 Task: Find connections with filter location Reims with filter topic #AIwith filter profile language Potuguese with filter current company Industrial Light & Magic with filter school North Eastern Regional Institute of Science and Technology (NERIST) with filter industry Sheet Music Publishing with filter service category Management with filter keywords title Human Resources
Action: Mouse moved to (299, 203)
Screenshot: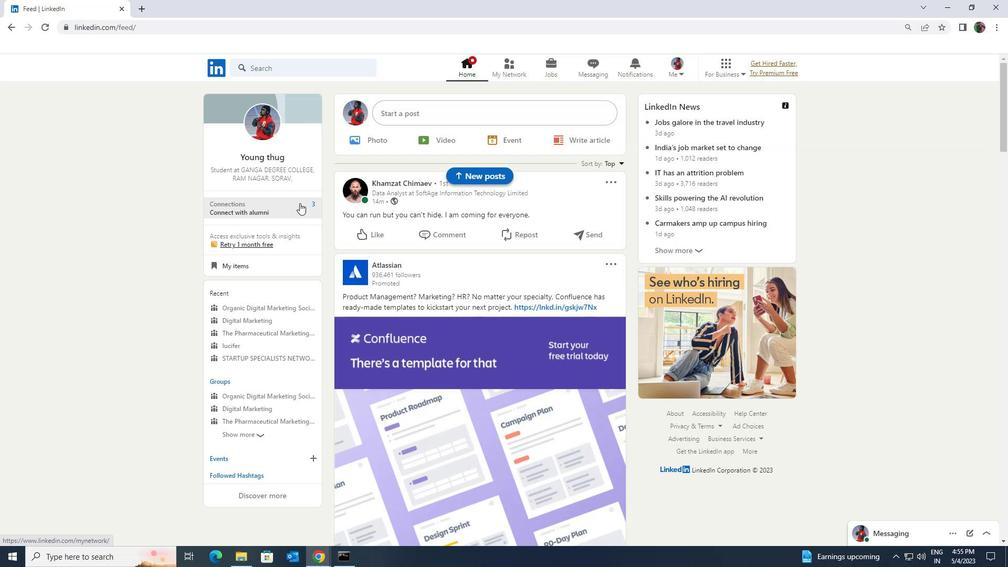 
Action: Mouse pressed left at (299, 203)
Screenshot: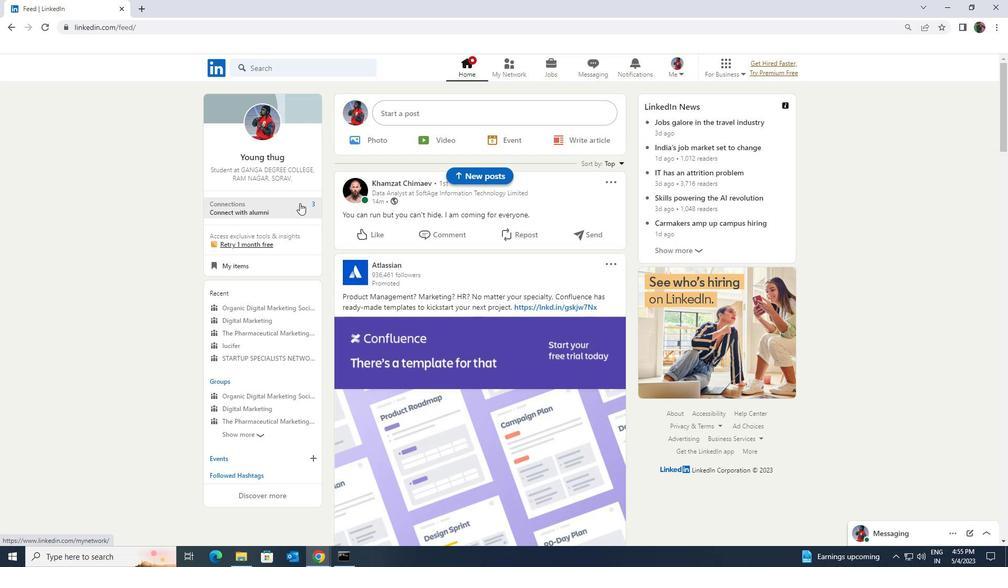 
Action: Mouse moved to (284, 127)
Screenshot: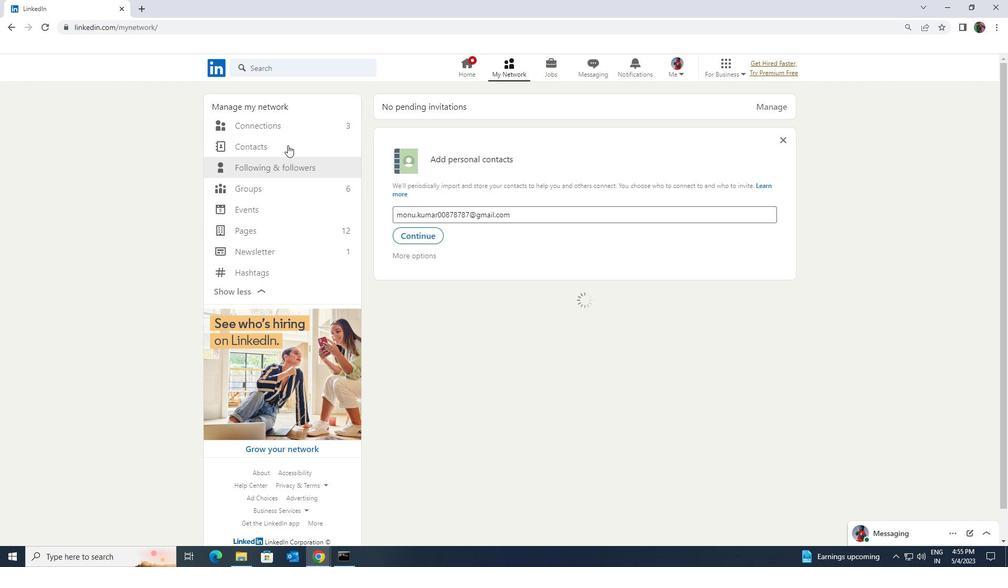
Action: Mouse pressed left at (284, 127)
Screenshot: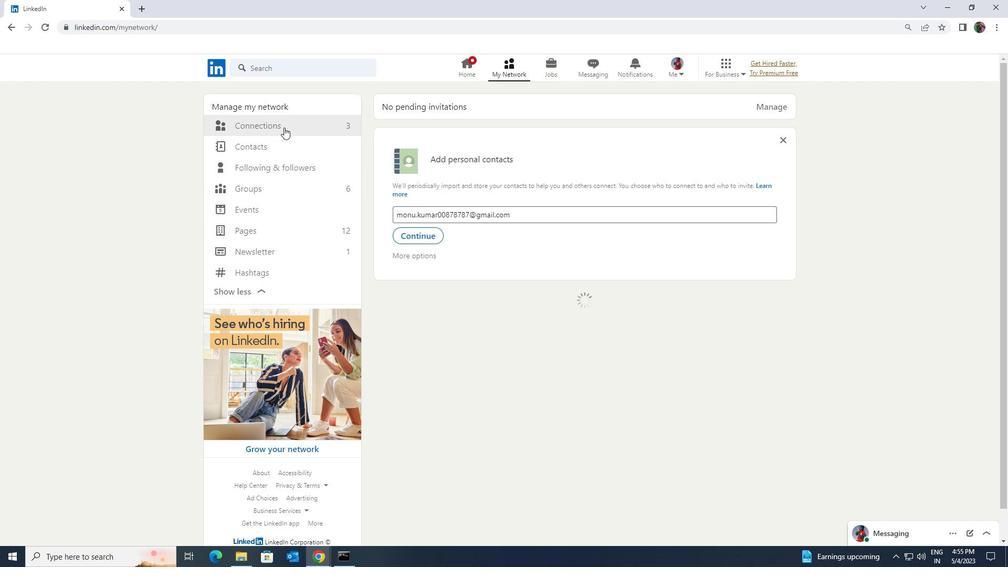 
Action: Mouse moved to (565, 129)
Screenshot: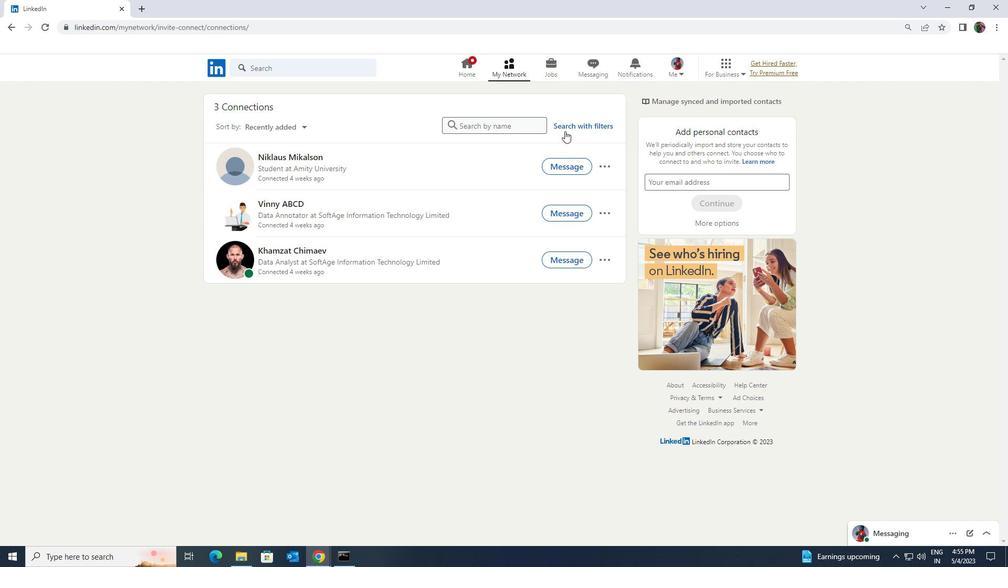 
Action: Mouse pressed left at (565, 129)
Screenshot: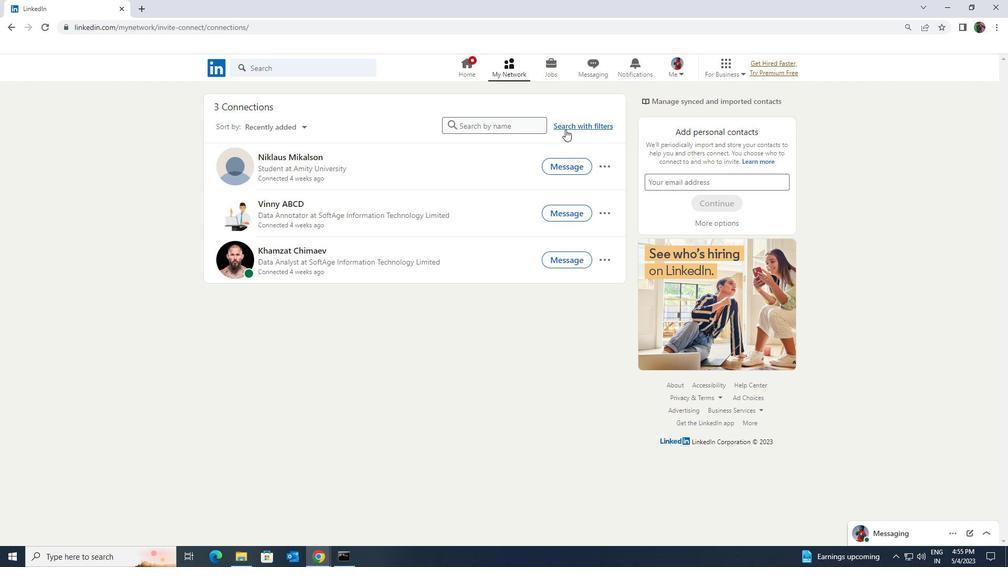 
Action: Mouse moved to (535, 99)
Screenshot: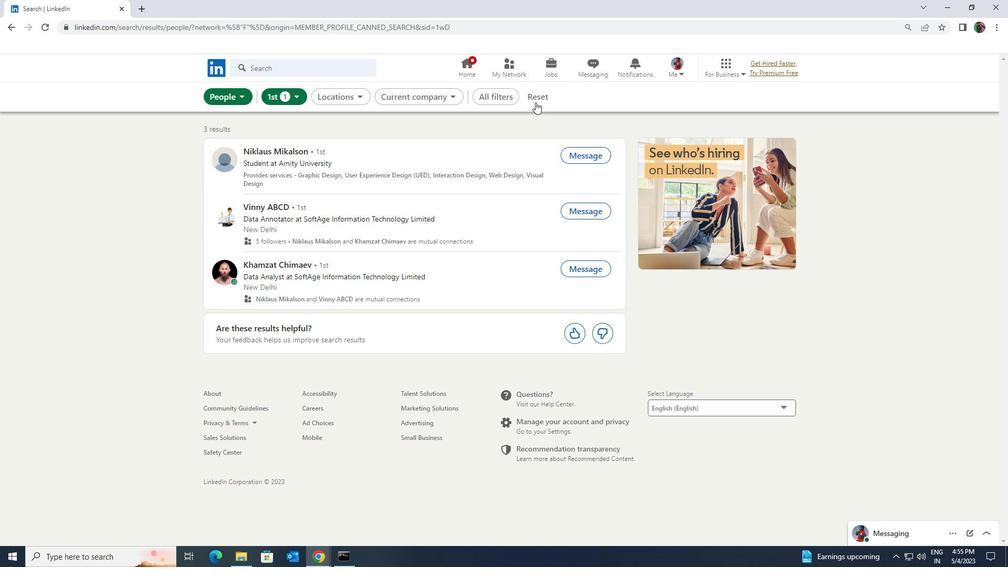 
Action: Mouse pressed left at (535, 99)
Screenshot: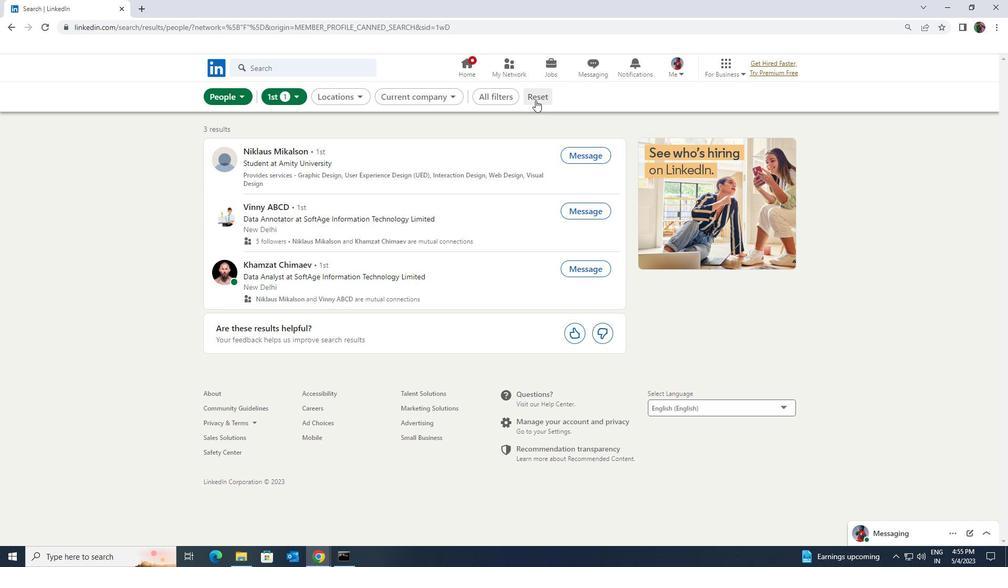 
Action: Mouse moved to (530, 96)
Screenshot: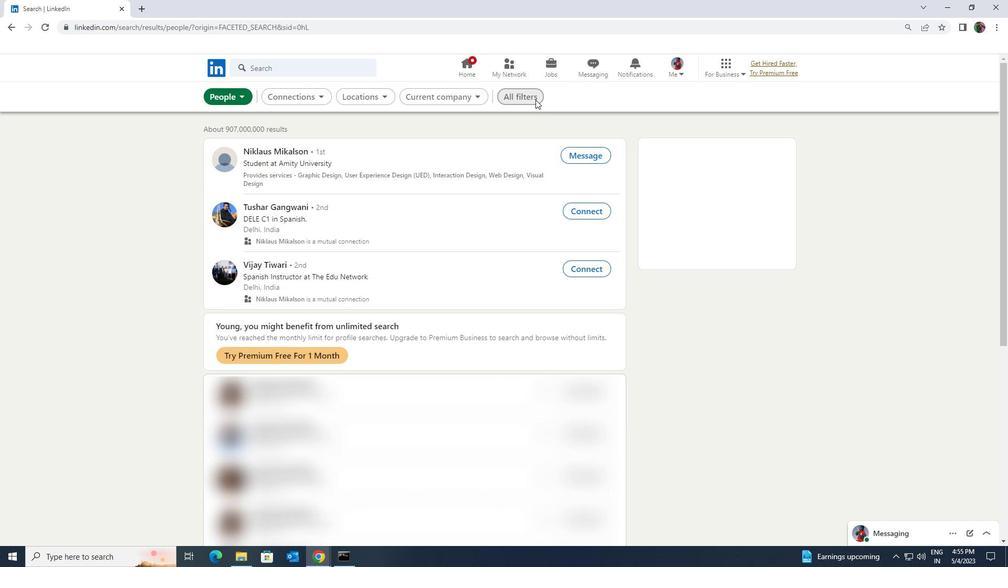 
Action: Mouse pressed left at (530, 96)
Screenshot: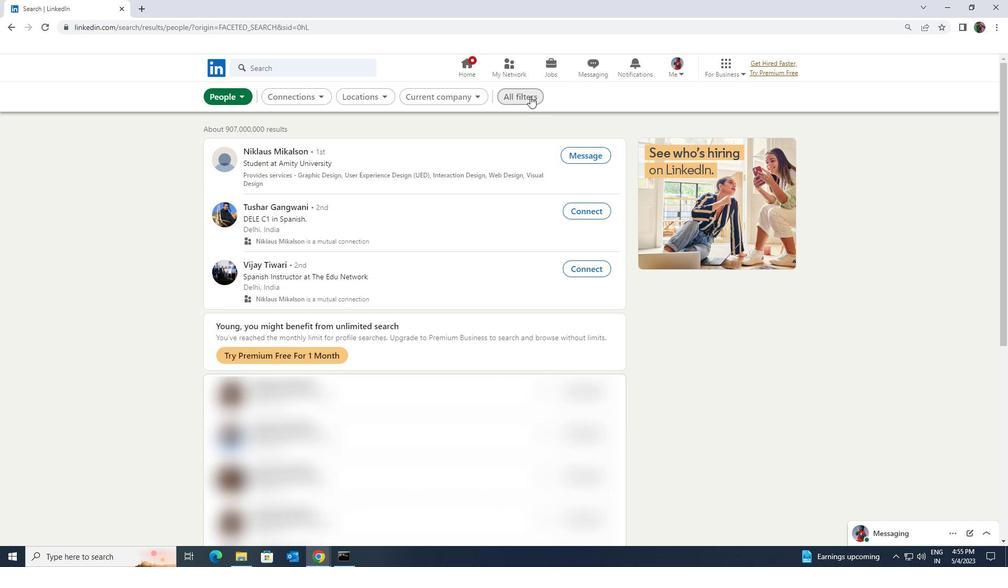 
Action: Mouse moved to (876, 418)
Screenshot: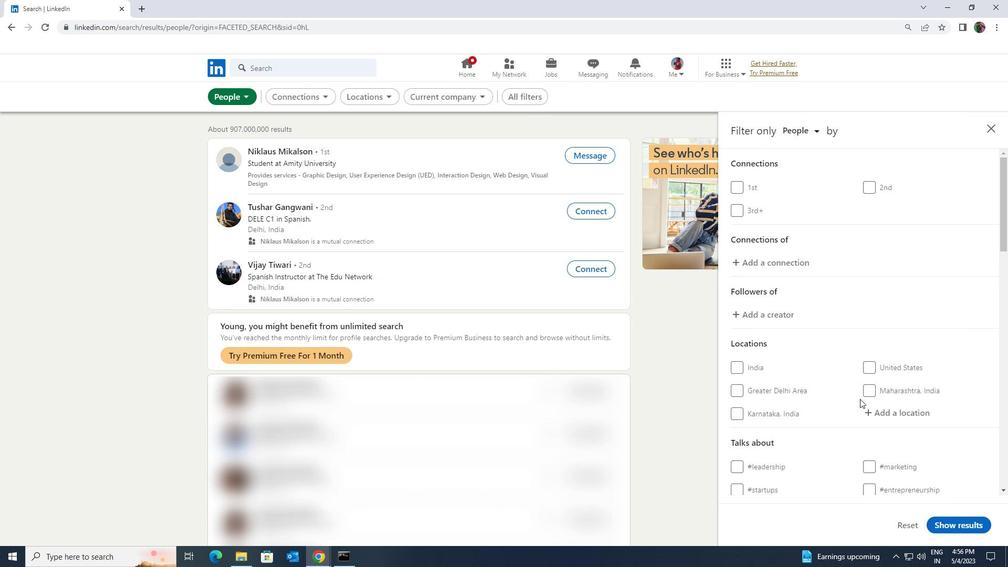 
Action: Mouse pressed left at (876, 418)
Screenshot: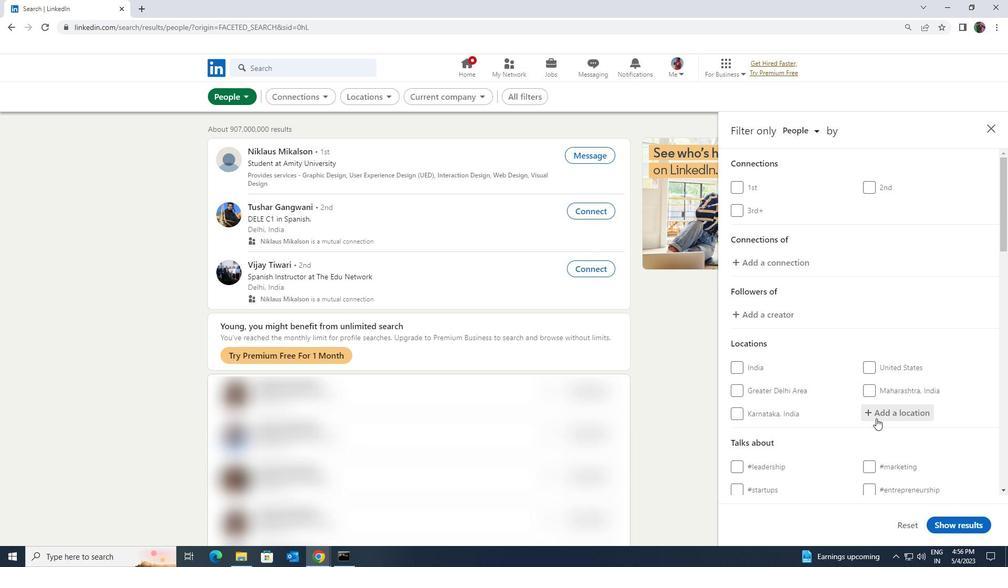 
Action: Key pressed <Key.shift>REIMS
Screenshot: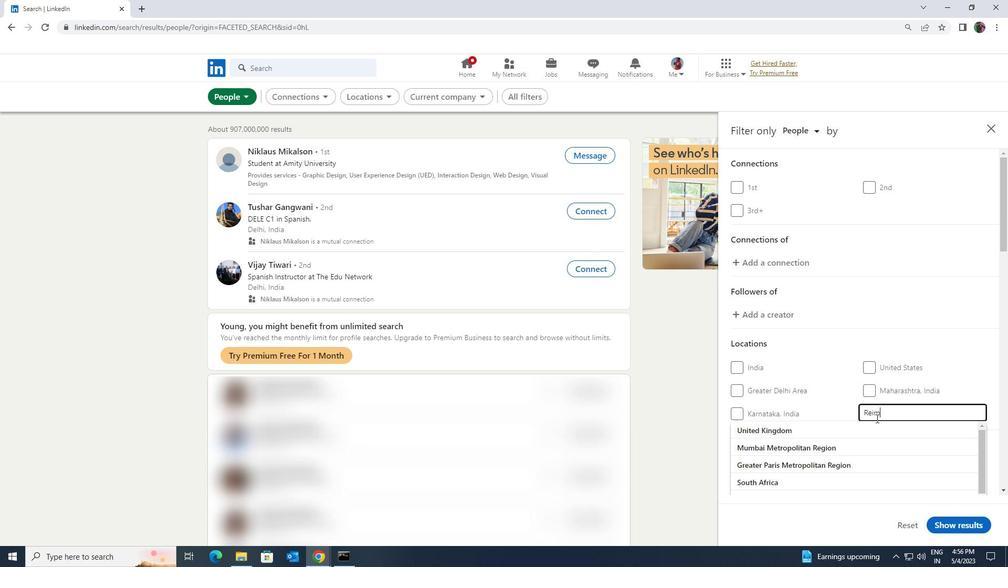 
Action: Mouse moved to (878, 425)
Screenshot: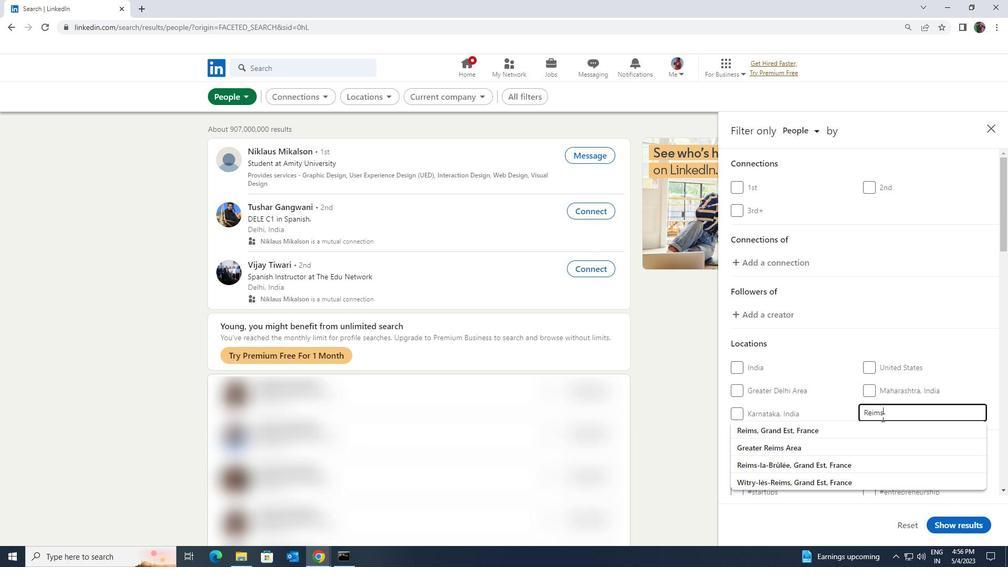 
Action: Mouse pressed left at (878, 425)
Screenshot: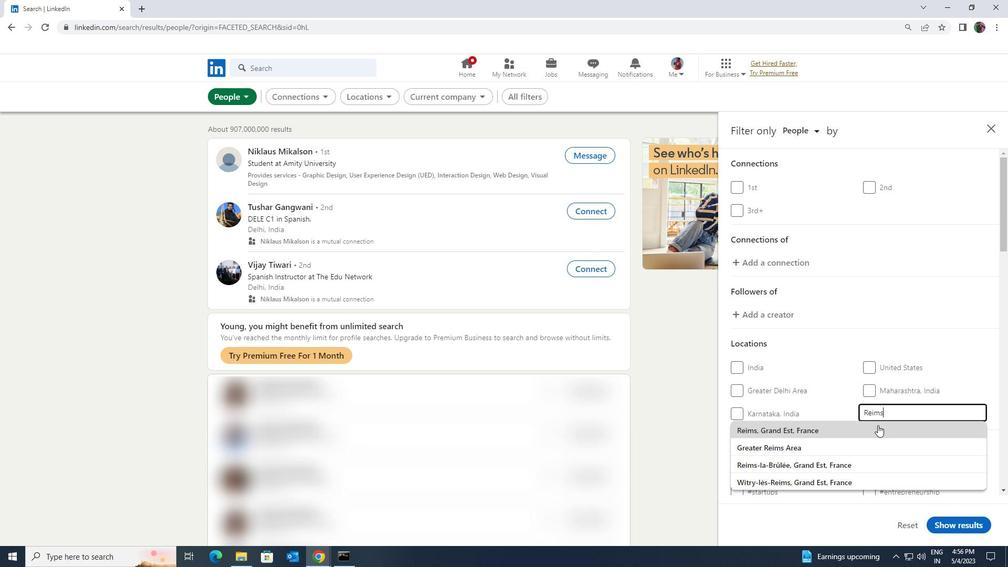 
Action: Mouse scrolled (878, 424) with delta (0, 0)
Screenshot: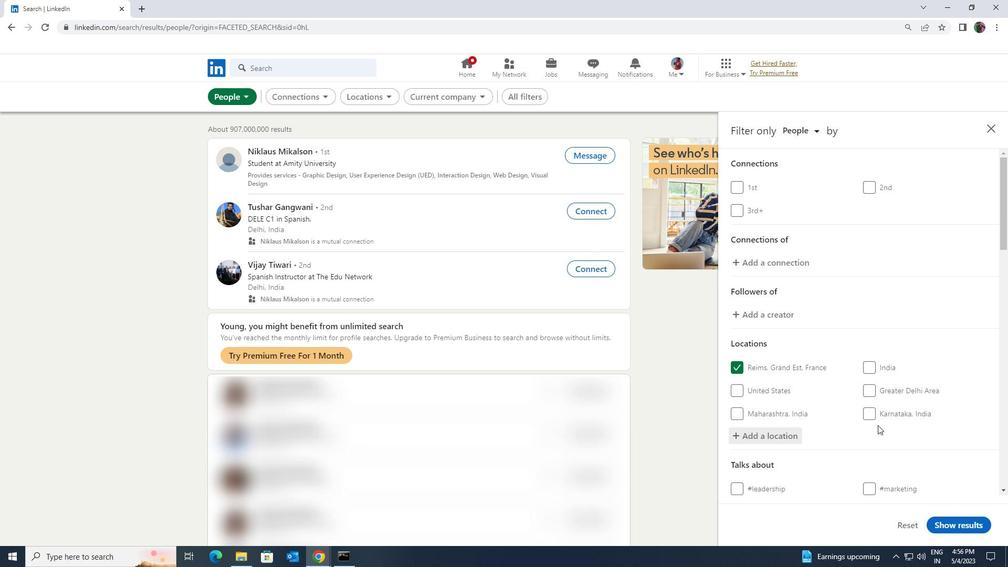 
Action: Mouse scrolled (878, 424) with delta (0, 0)
Screenshot: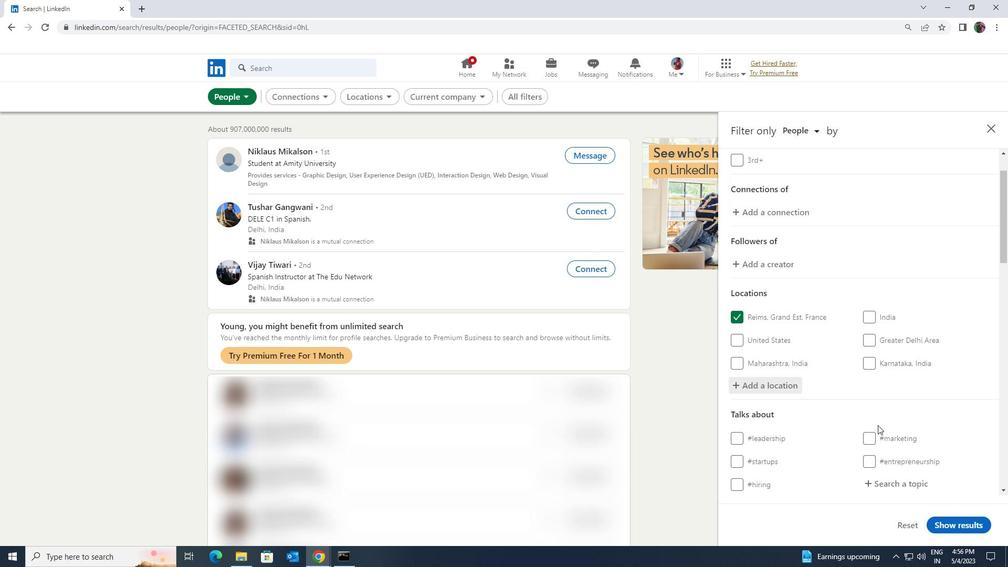 
Action: Mouse moved to (878, 430)
Screenshot: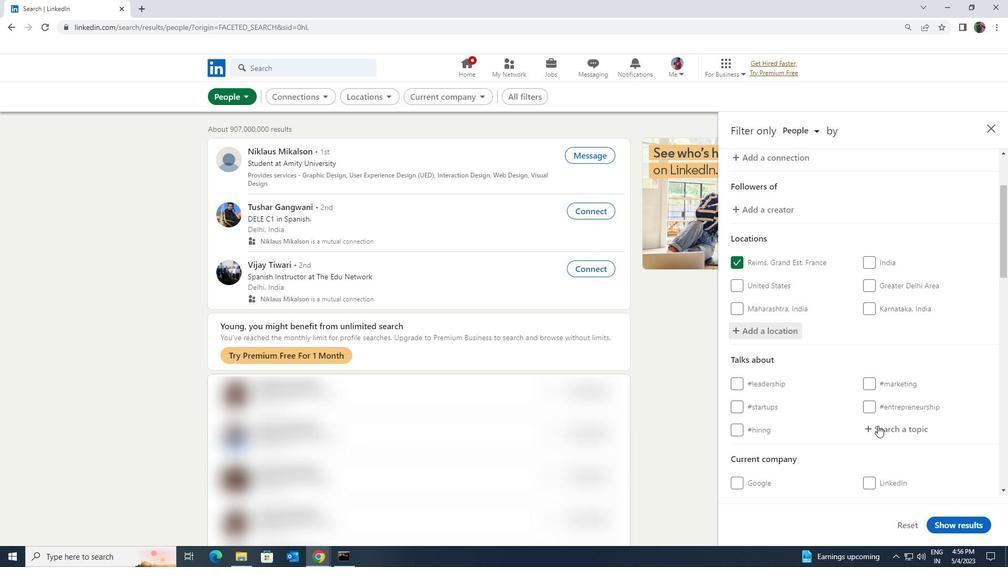 
Action: Mouse pressed left at (878, 430)
Screenshot: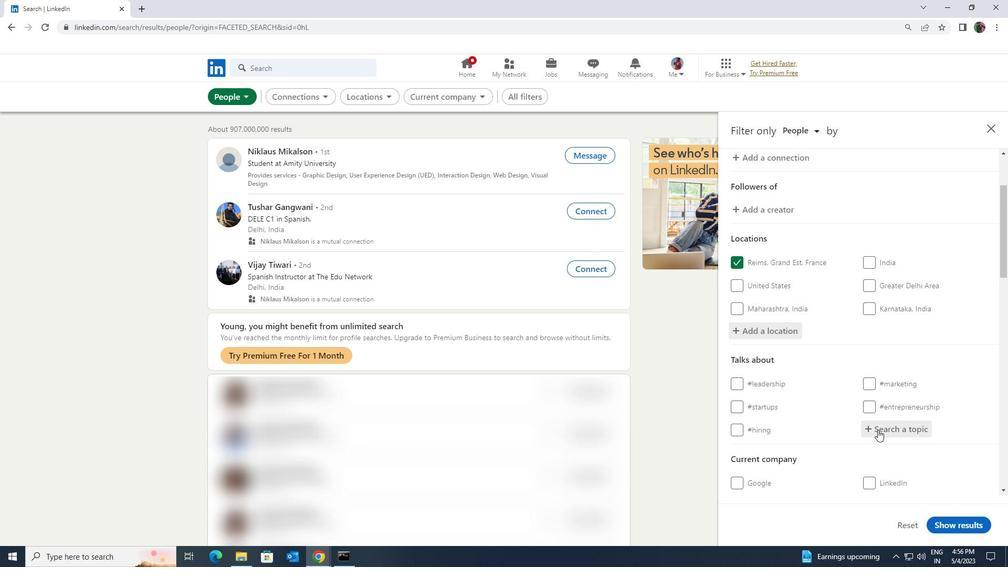 
Action: Key pressed <Key.shift><Key.shift><Key.shift><Key.shift><Key.shift><Key.shift>AI
Screenshot: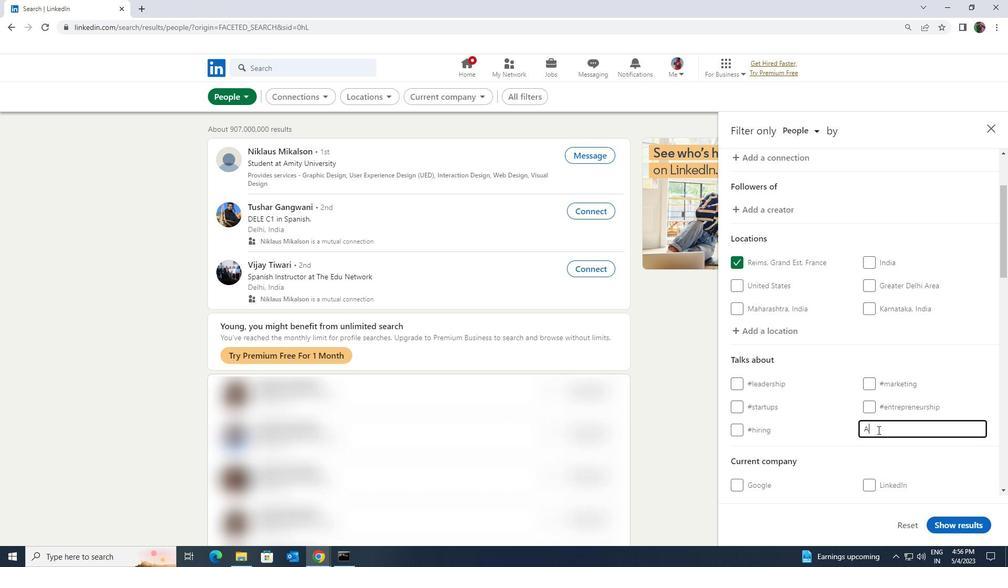 
Action: Mouse moved to (850, 438)
Screenshot: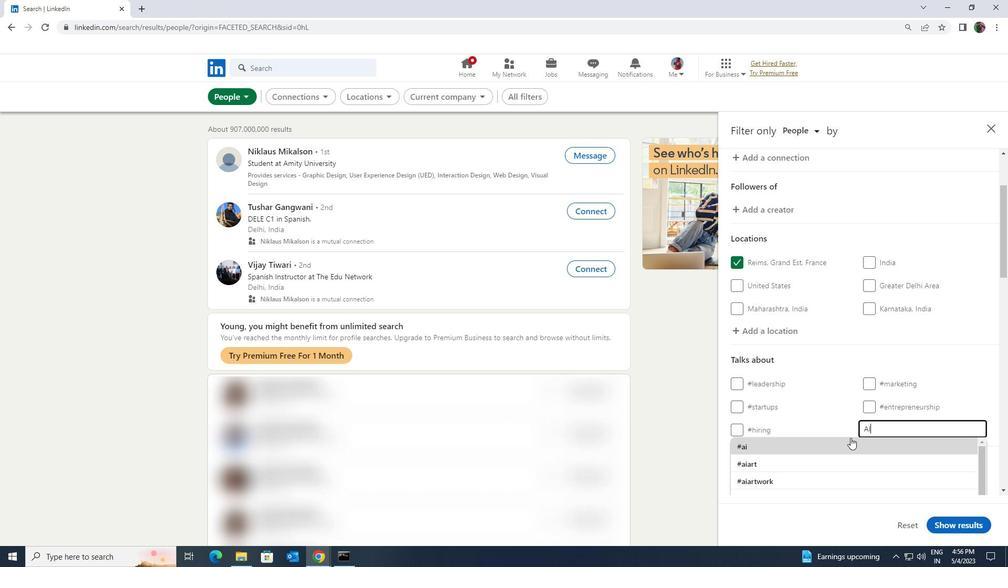 
Action: Mouse pressed left at (850, 438)
Screenshot: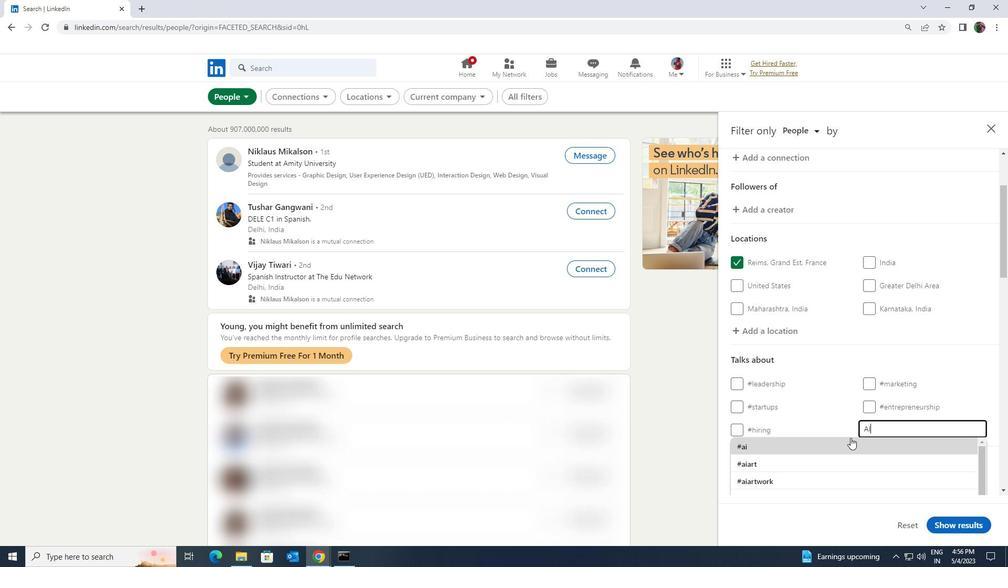 
Action: Mouse moved to (850, 437)
Screenshot: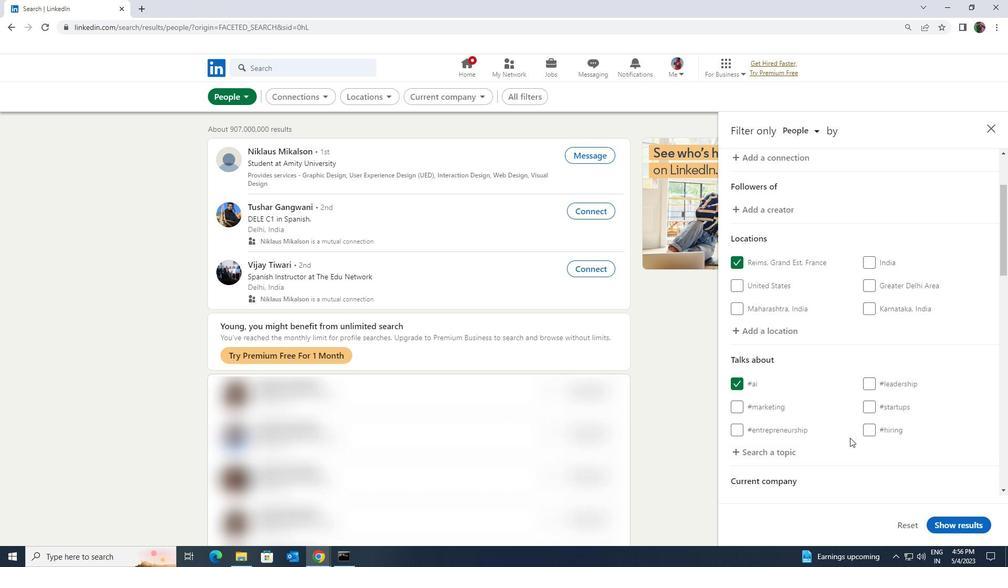
Action: Mouse scrolled (850, 436) with delta (0, 0)
Screenshot: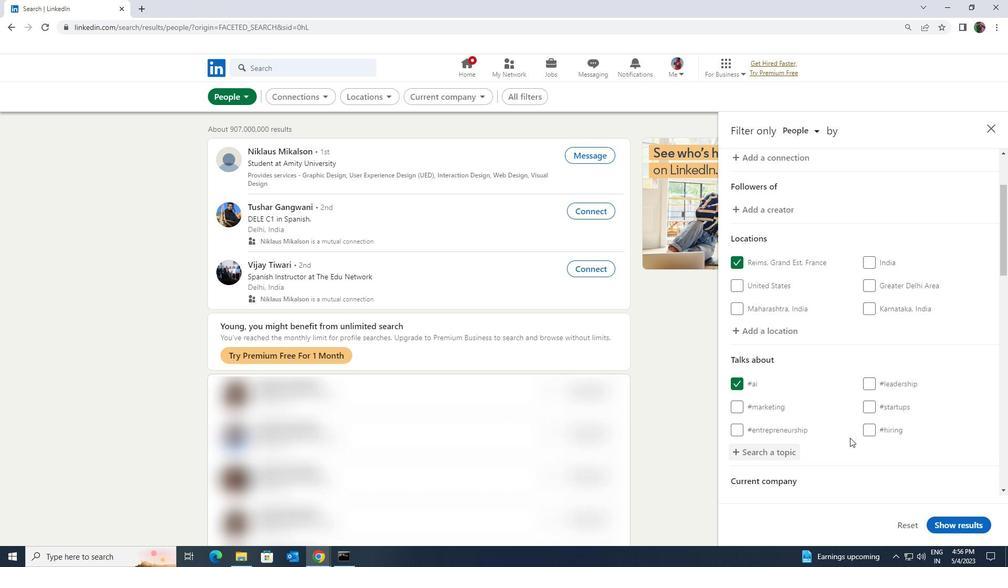 
Action: Mouse scrolled (850, 436) with delta (0, 0)
Screenshot: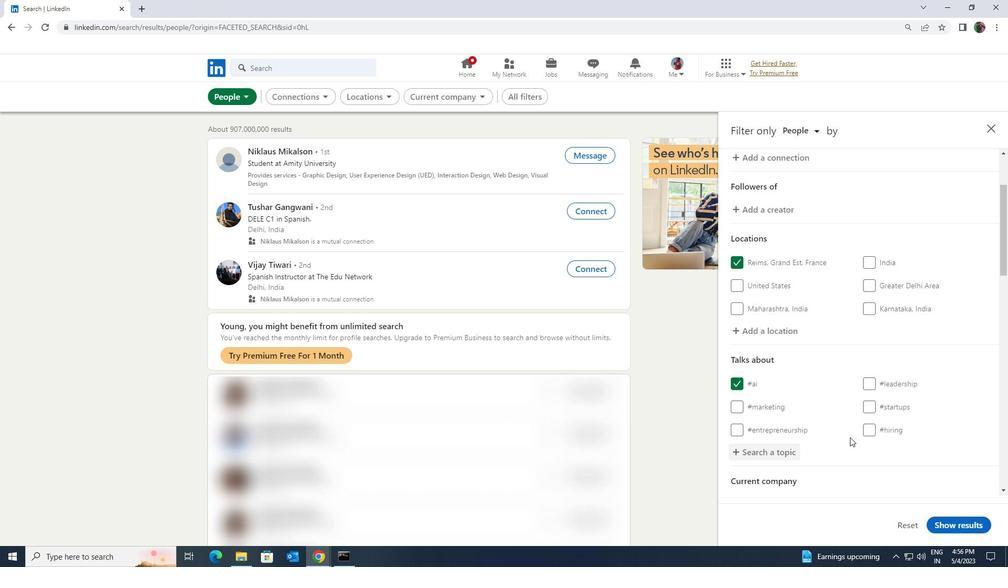 
Action: Mouse scrolled (850, 436) with delta (0, 0)
Screenshot: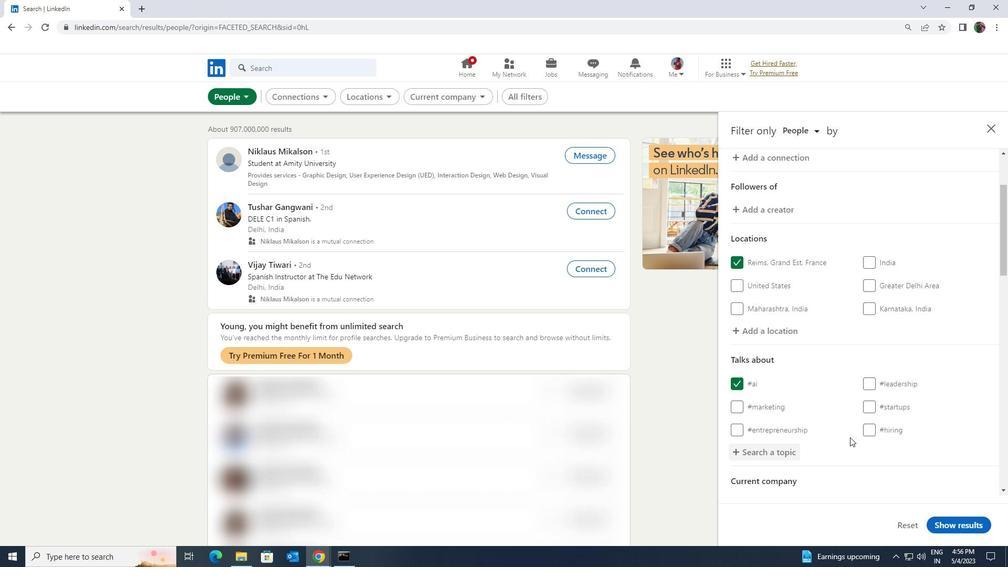 
Action: Mouse scrolled (850, 436) with delta (0, 0)
Screenshot: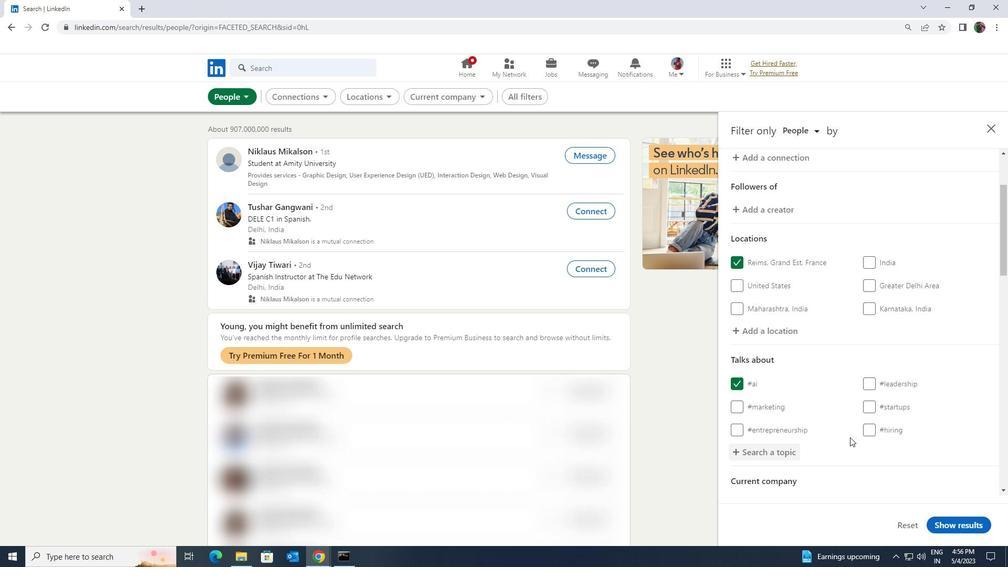 
Action: Mouse scrolled (850, 436) with delta (0, 0)
Screenshot: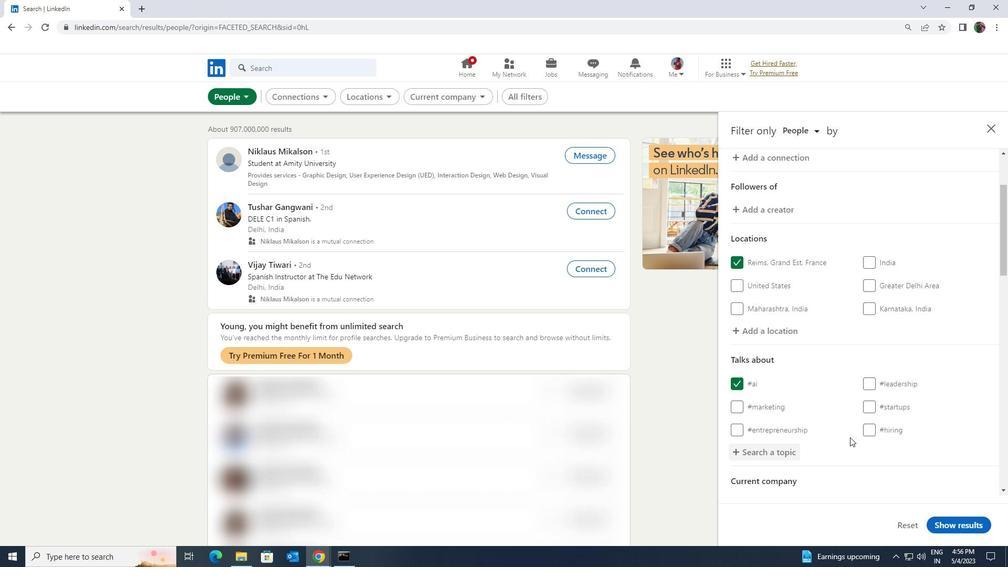 
Action: Mouse scrolled (850, 436) with delta (0, 0)
Screenshot: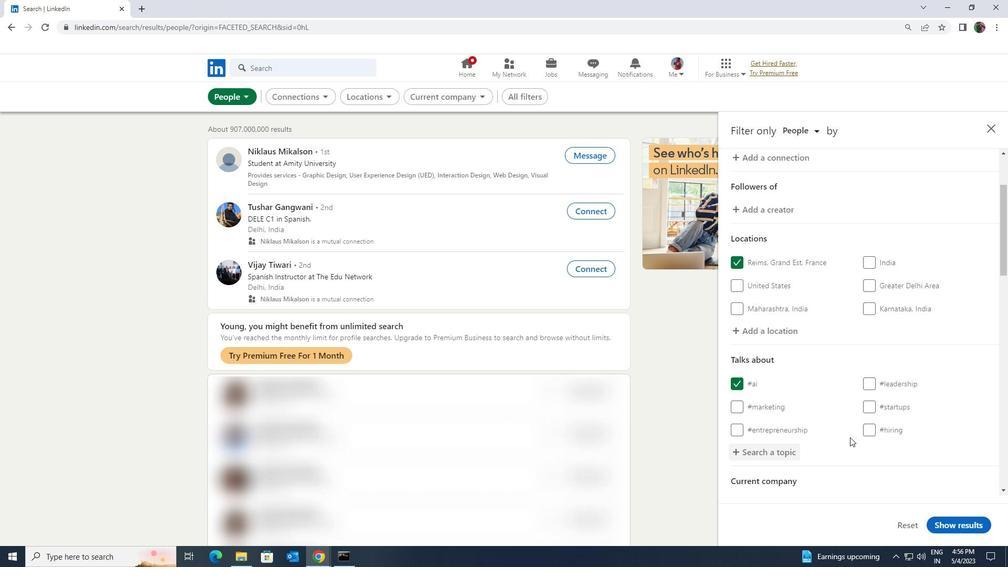 
Action: Mouse moved to (851, 436)
Screenshot: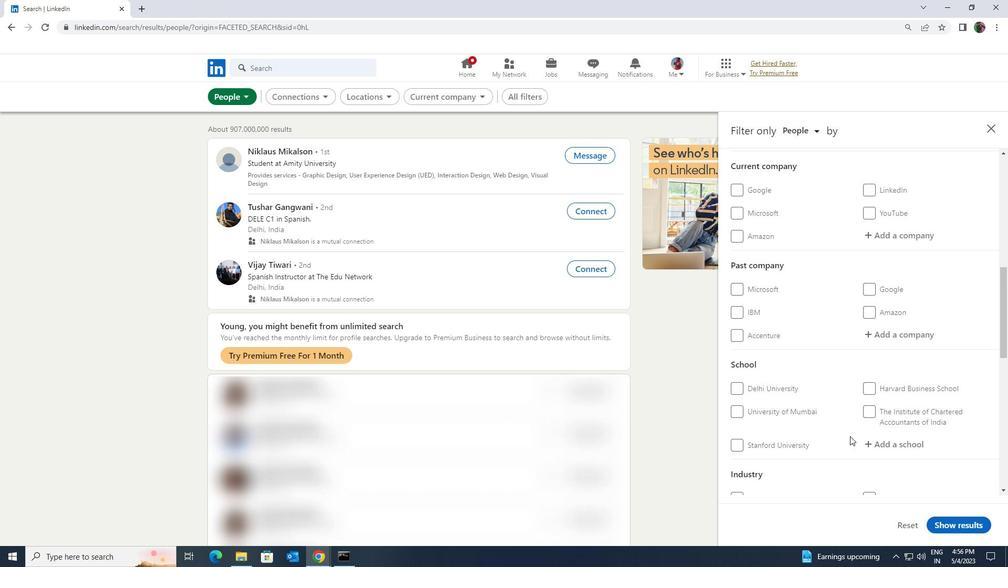 
Action: Mouse scrolled (851, 435) with delta (0, 0)
Screenshot: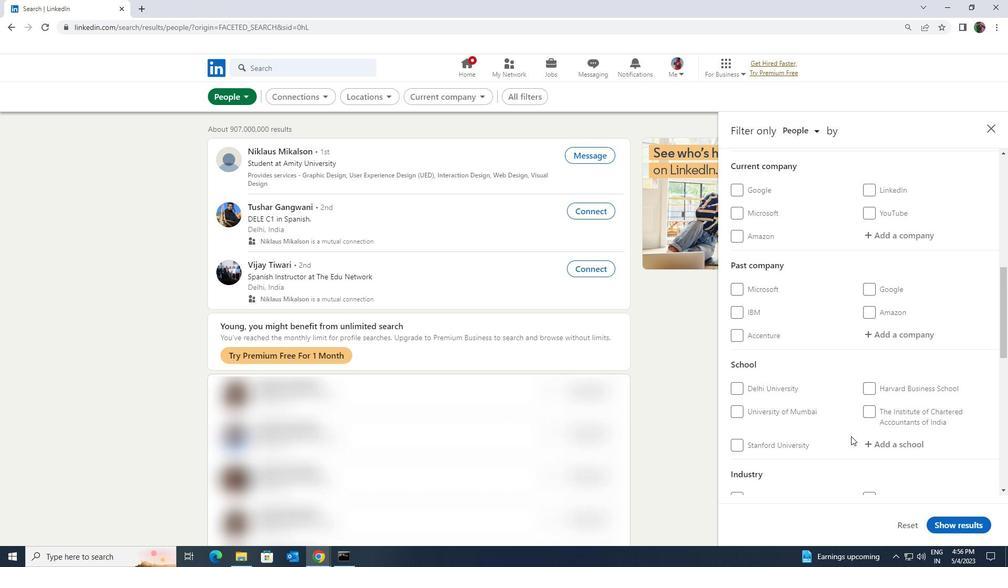 
Action: Mouse moved to (856, 434)
Screenshot: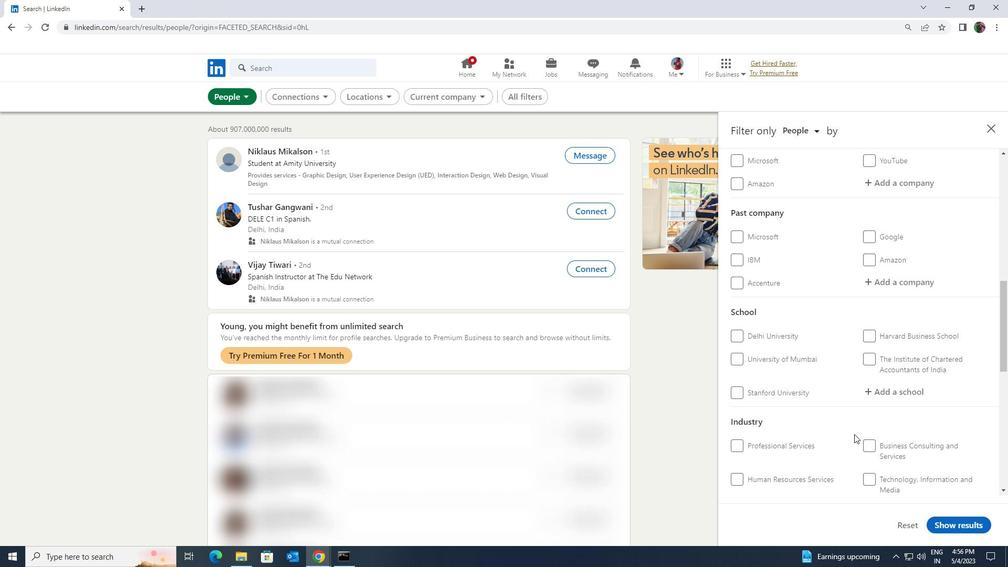 
Action: Mouse scrolled (856, 433) with delta (0, 0)
Screenshot: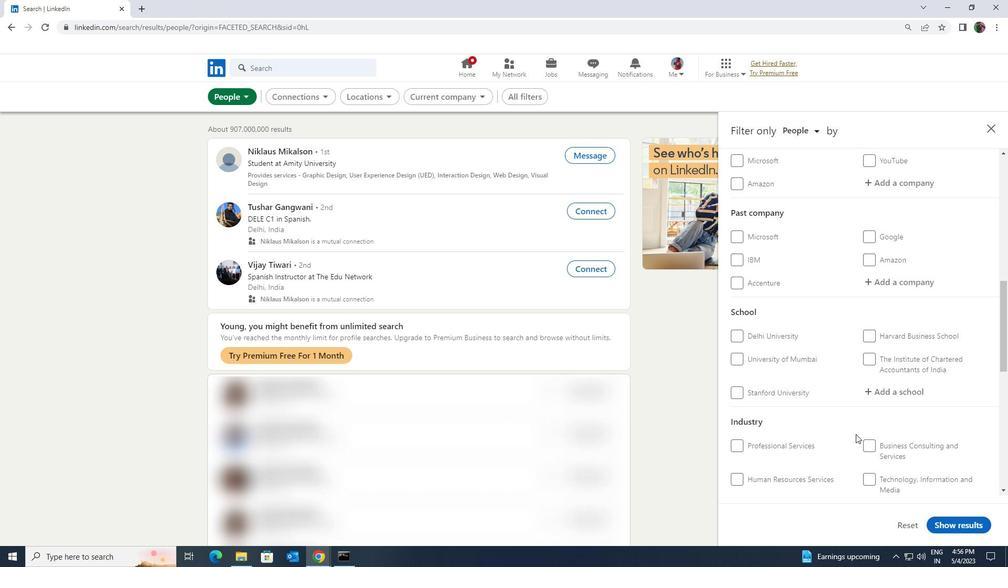 
Action: Mouse moved to (856, 434)
Screenshot: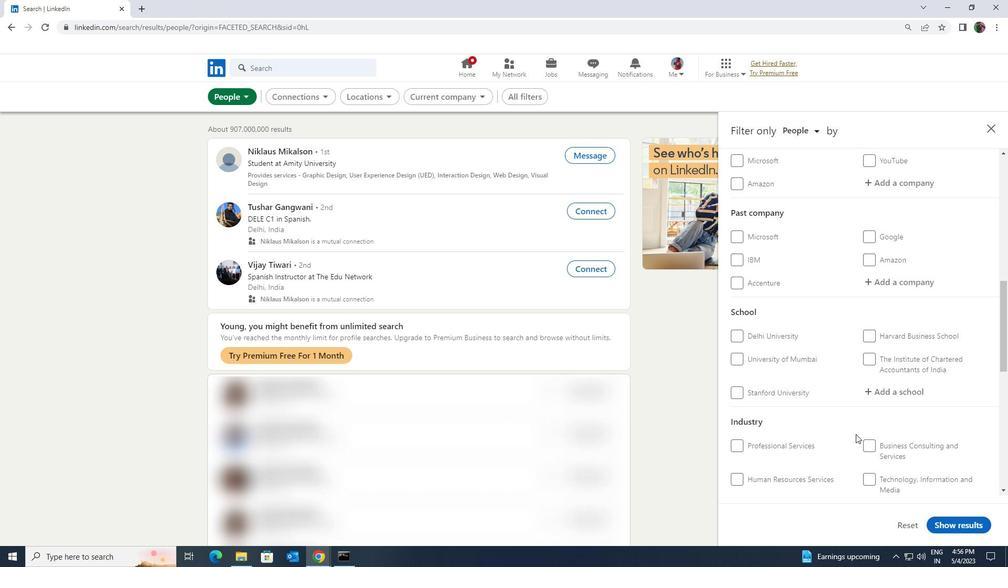 
Action: Mouse scrolled (856, 433) with delta (0, 0)
Screenshot: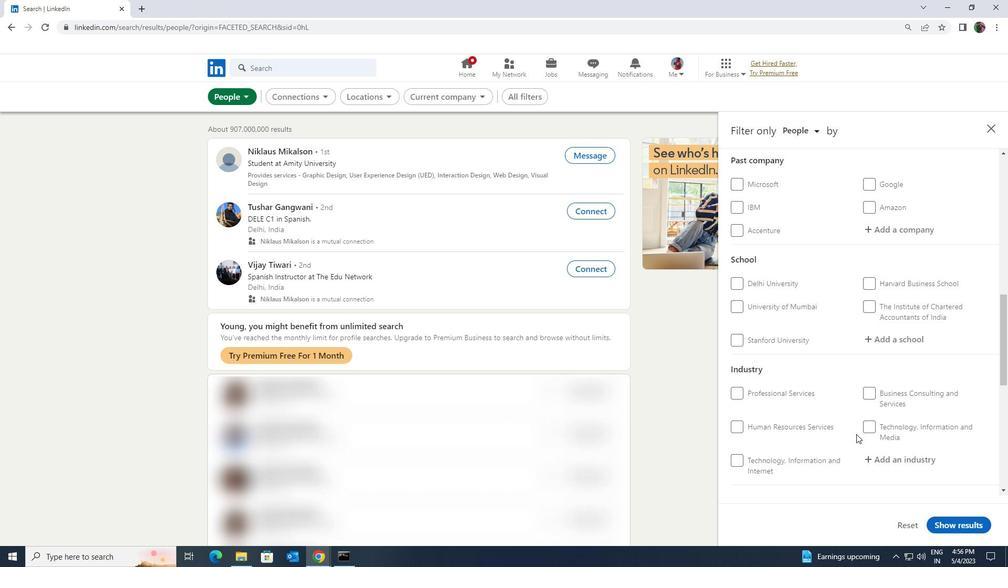 
Action: Mouse scrolled (856, 433) with delta (0, 0)
Screenshot: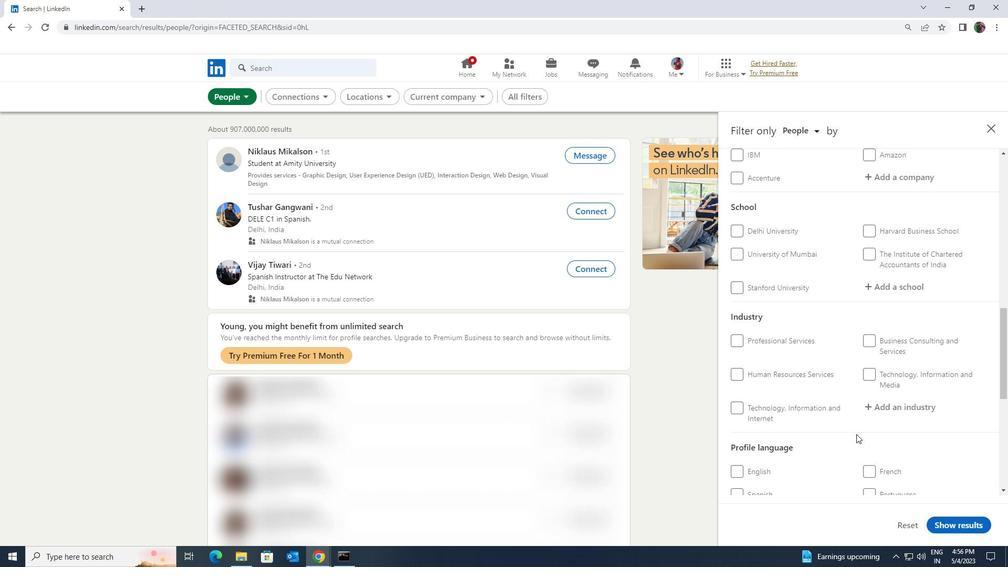 
Action: Mouse moved to (866, 440)
Screenshot: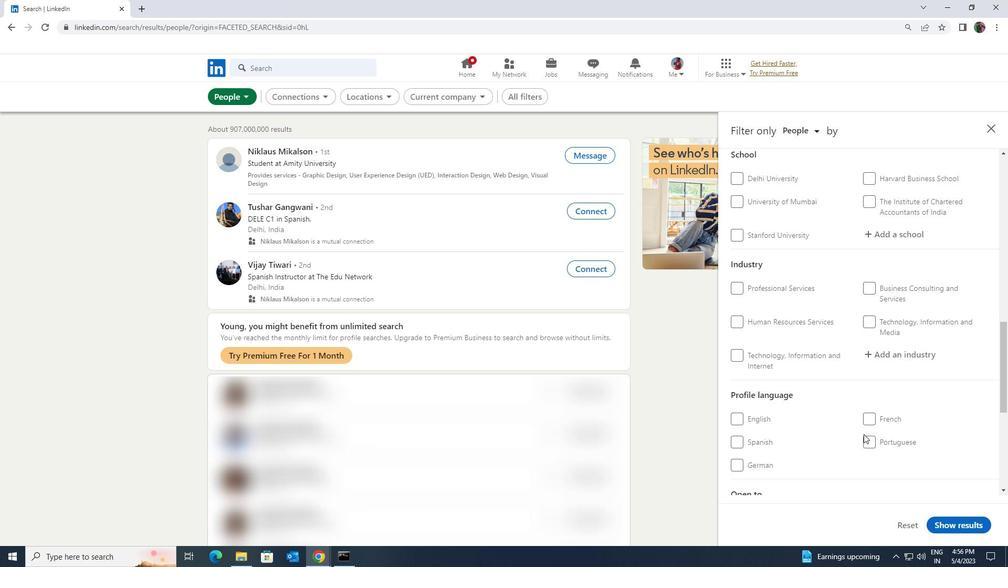 
Action: Mouse pressed left at (866, 440)
Screenshot: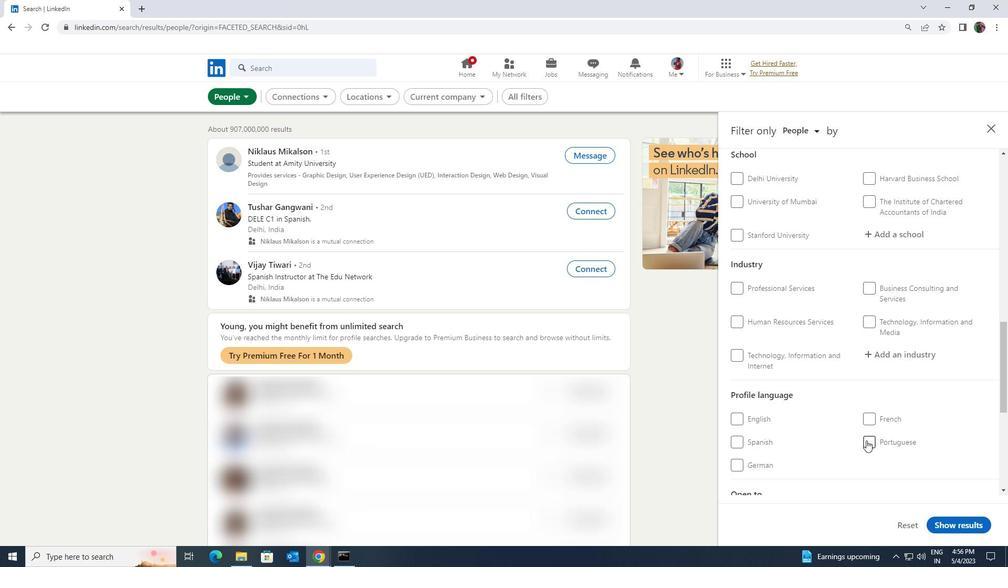 
Action: Mouse scrolled (866, 441) with delta (0, 0)
Screenshot: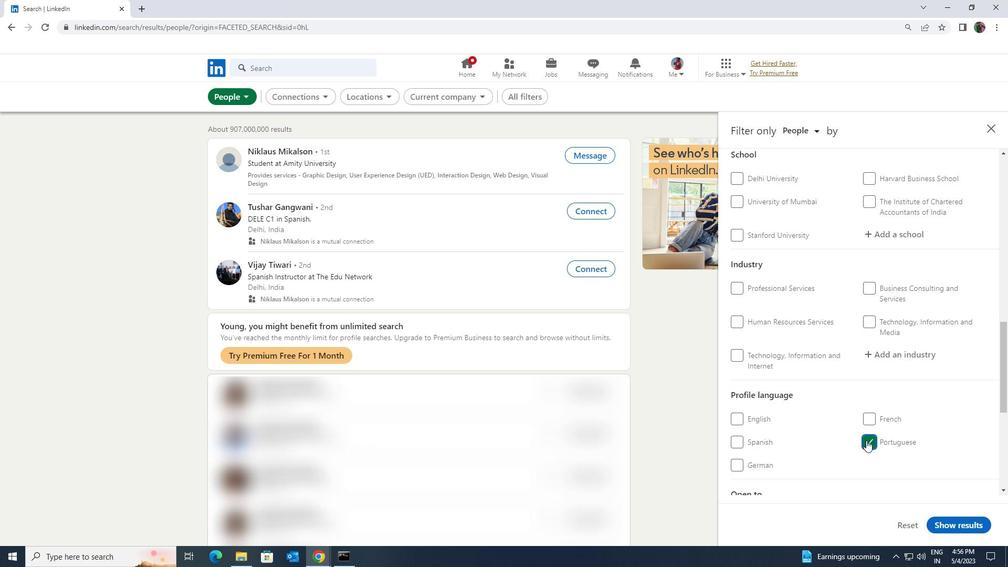 
Action: Mouse scrolled (866, 441) with delta (0, 0)
Screenshot: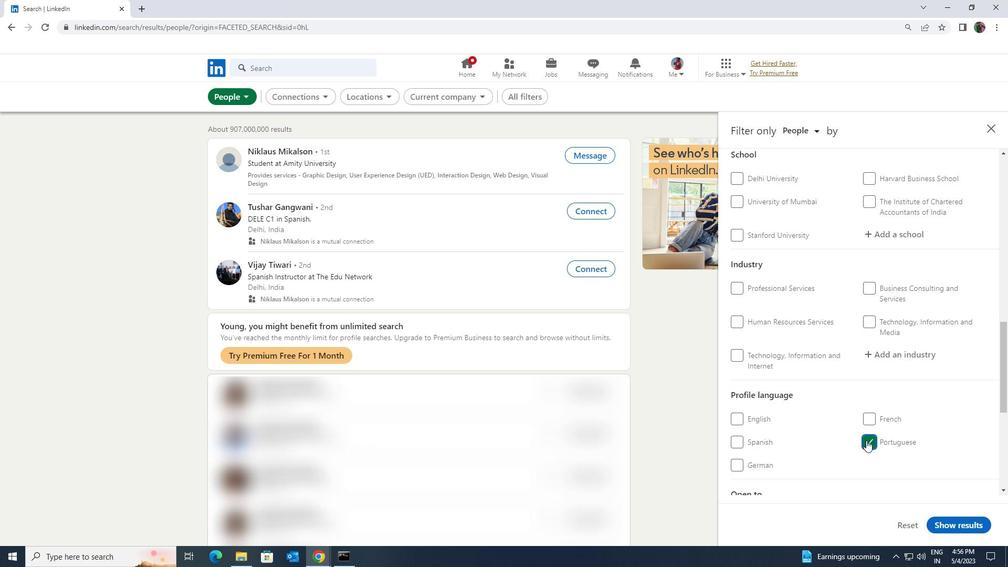 
Action: Mouse scrolled (866, 441) with delta (0, 0)
Screenshot: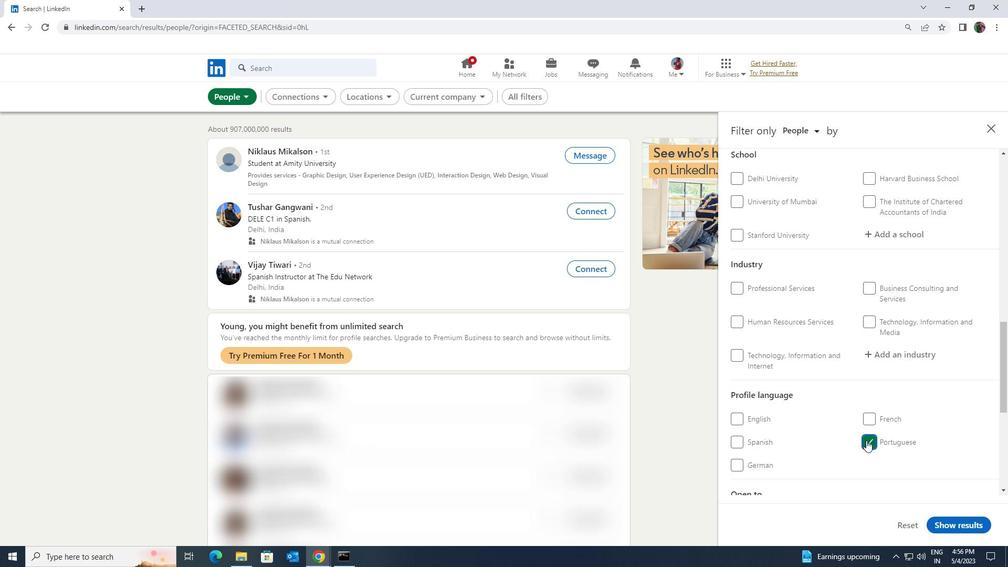 
Action: Mouse moved to (866, 441)
Screenshot: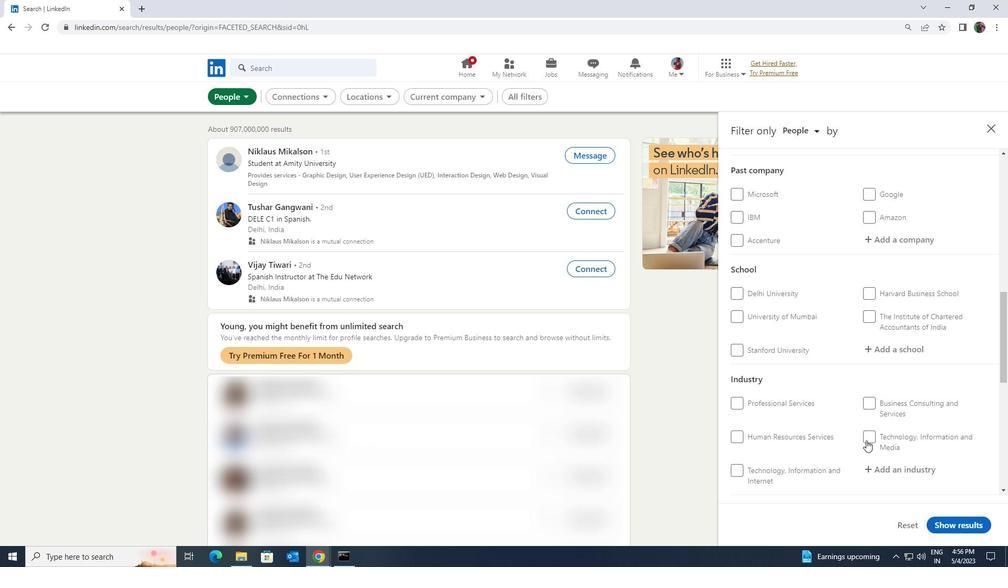 
Action: Mouse scrolled (866, 441) with delta (0, 0)
Screenshot: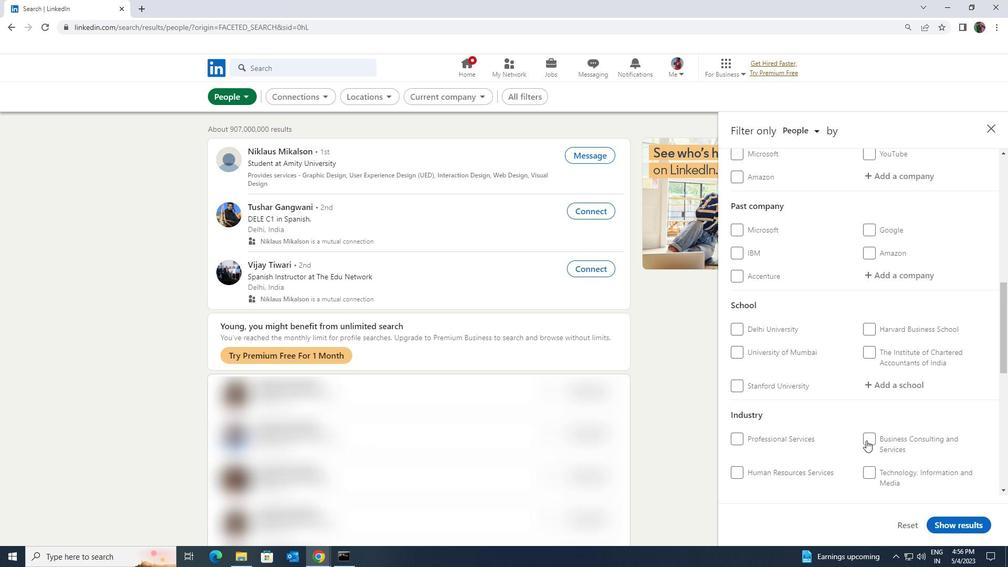 
Action: Mouse scrolled (866, 441) with delta (0, 0)
Screenshot: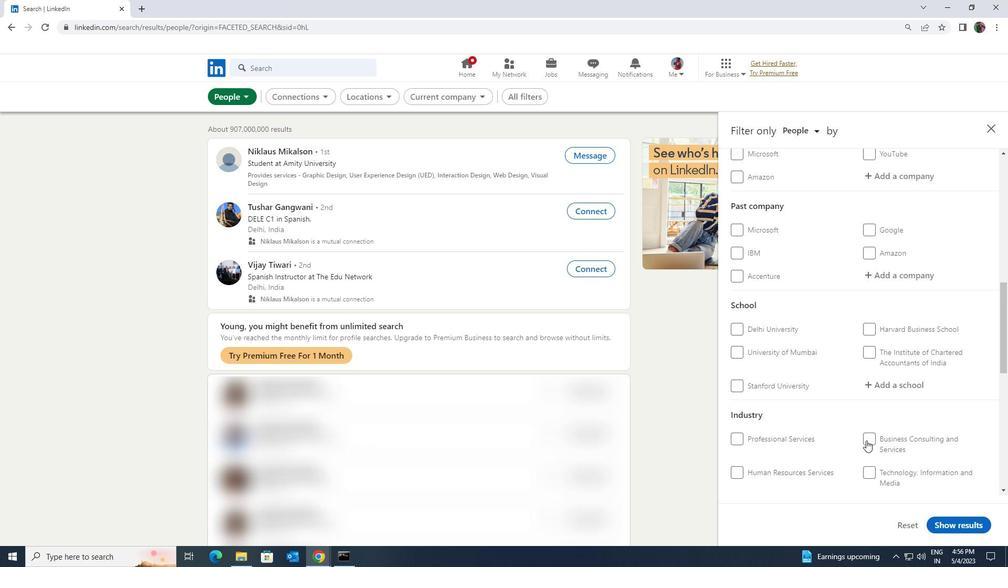 
Action: Mouse scrolled (866, 441) with delta (0, 0)
Screenshot: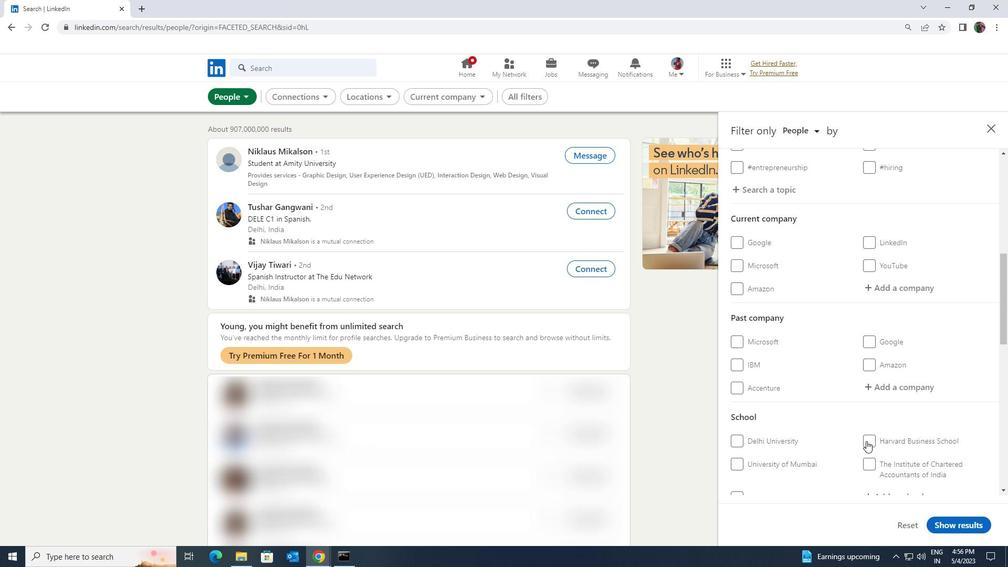 
Action: Mouse scrolled (866, 441) with delta (0, 0)
Screenshot: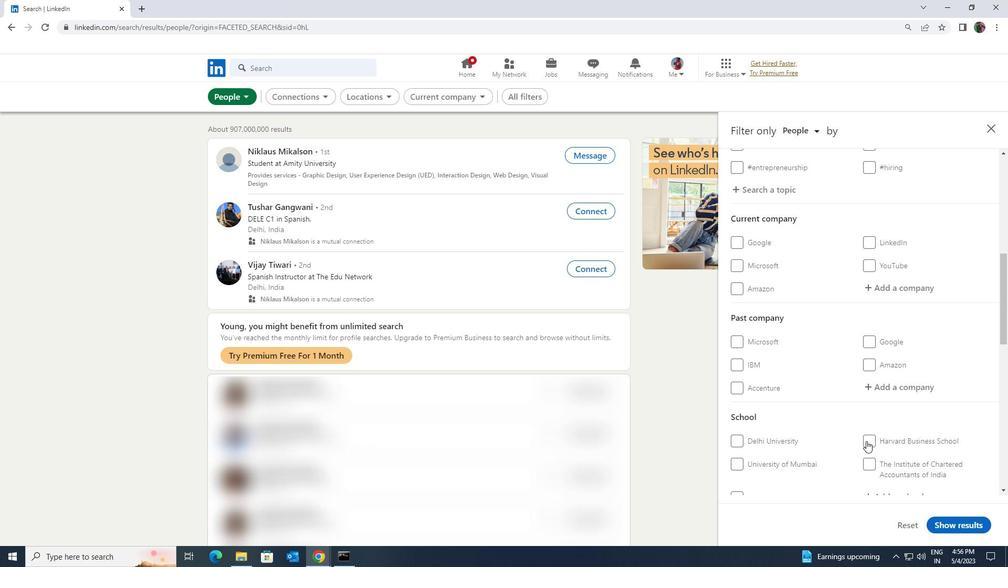 
Action: Mouse moved to (882, 396)
Screenshot: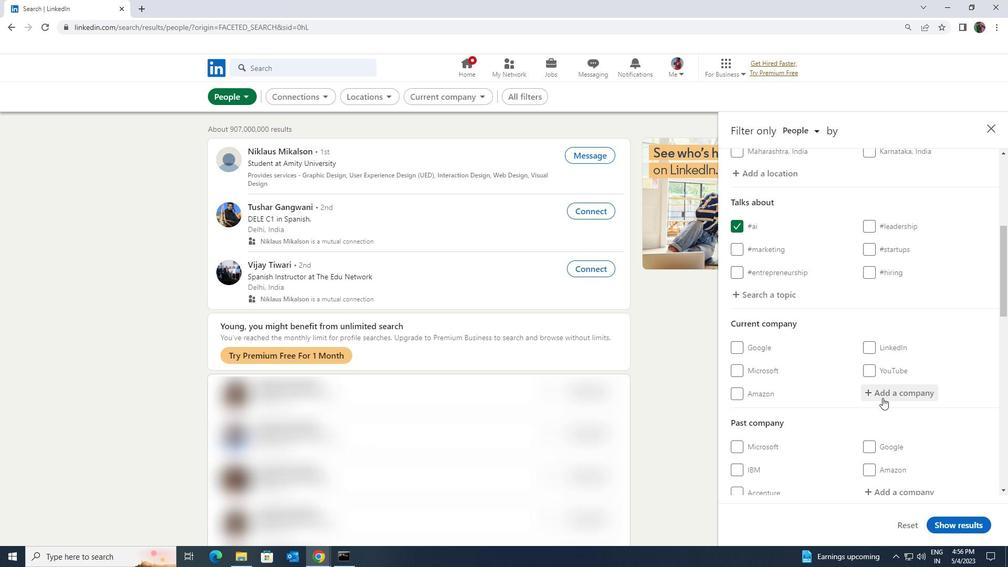 
Action: Mouse pressed left at (882, 396)
Screenshot: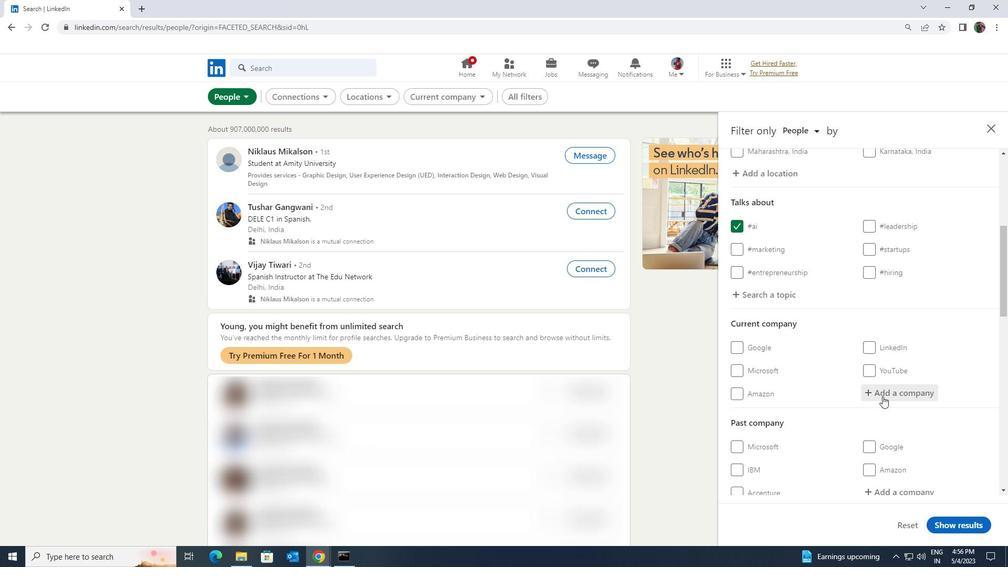 
Action: Key pressed <Key.shift><Key.shift><Key.shift>LIGHT<Key.space><Key.shift>&<Key.space><Key.shift>MAGIC
Screenshot: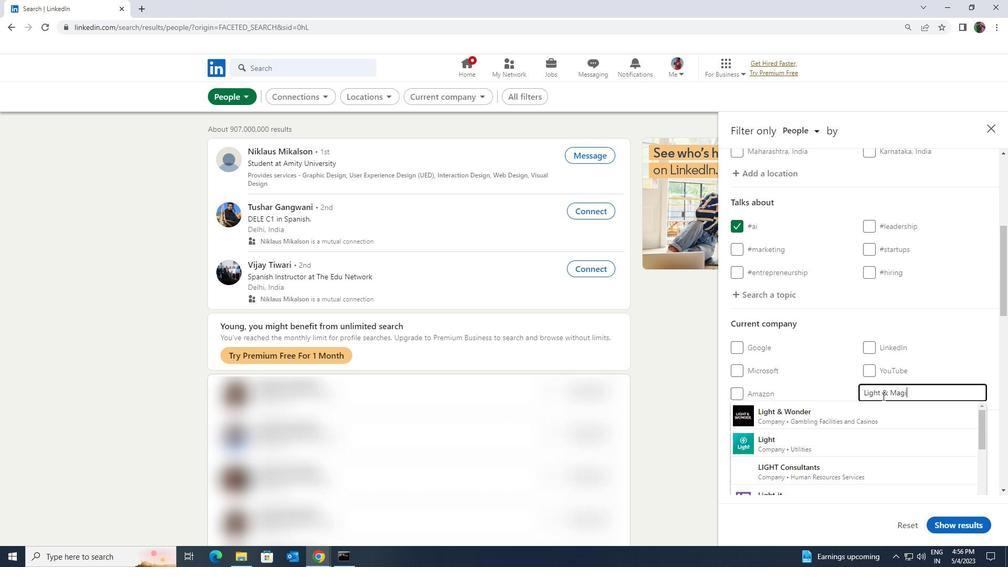 
Action: Mouse moved to (878, 403)
Screenshot: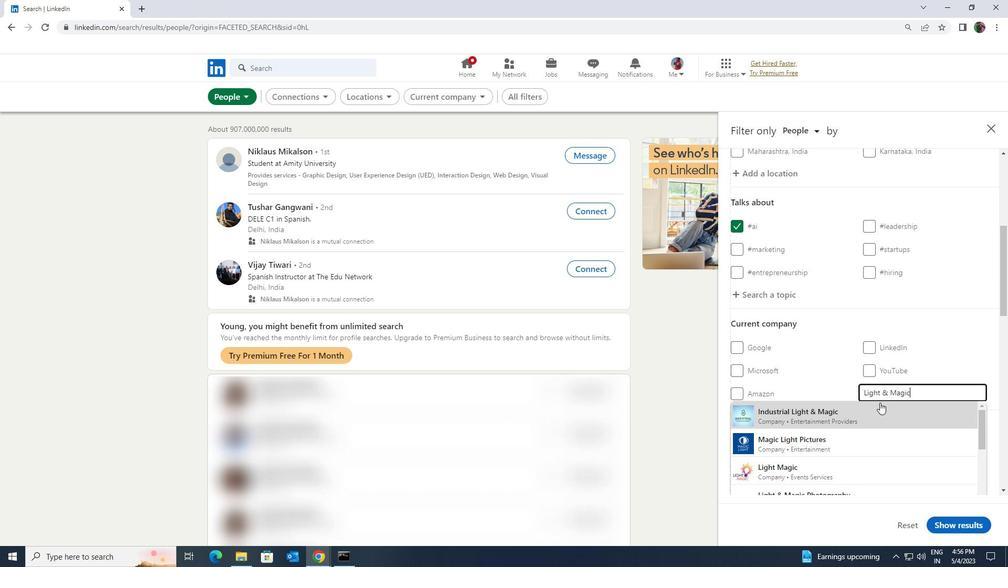 
Action: Mouse pressed left at (878, 403)
Screenshot: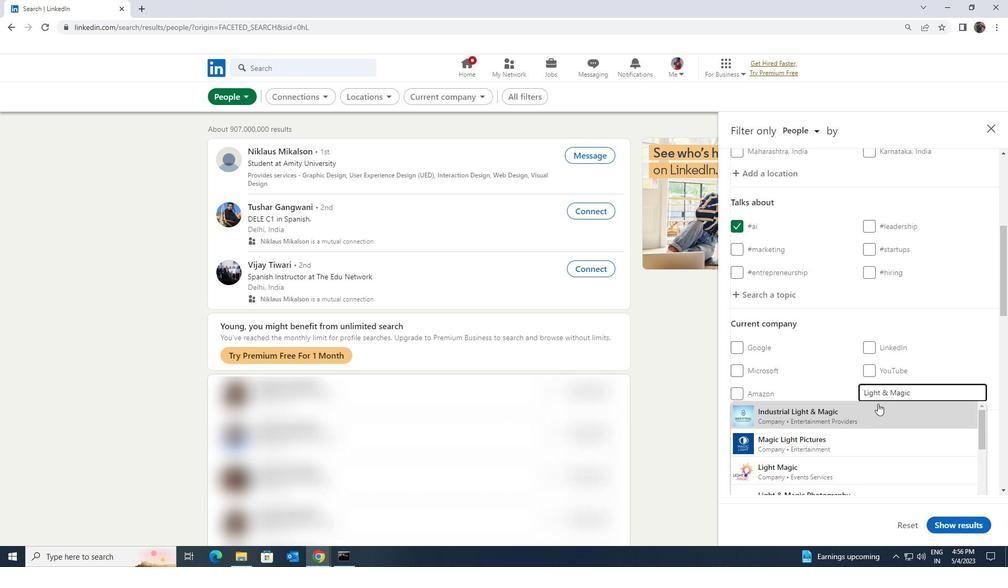 
Action: Mouse scrolled (878, 403) with delta (0, 0)
Screenshot: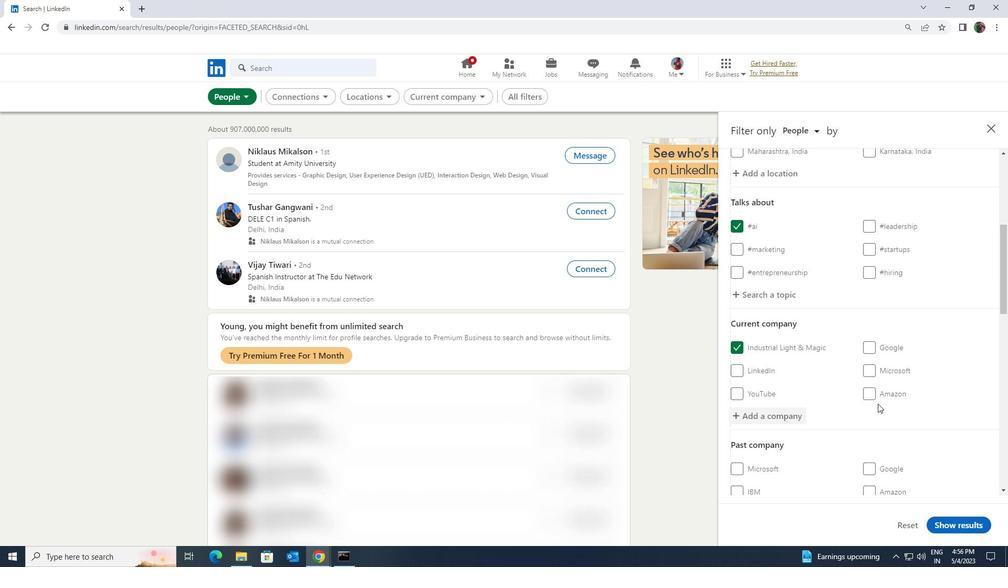 
Action: Mouse scrolled (878, 403) with delta (0, 0)
Screenshot: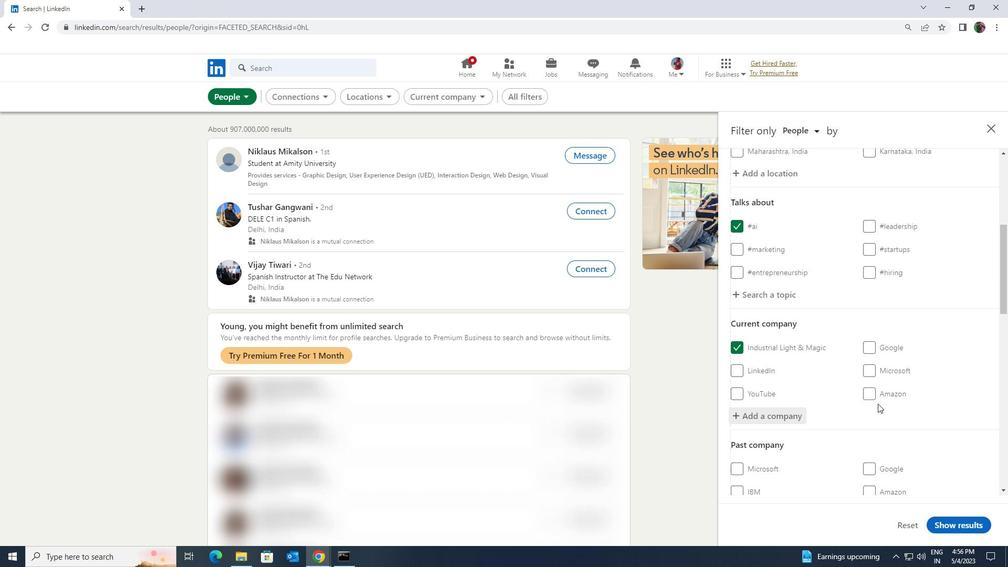 
Action: Mouse scrolled (878, 403) with delta (0, 0)
Screenshot: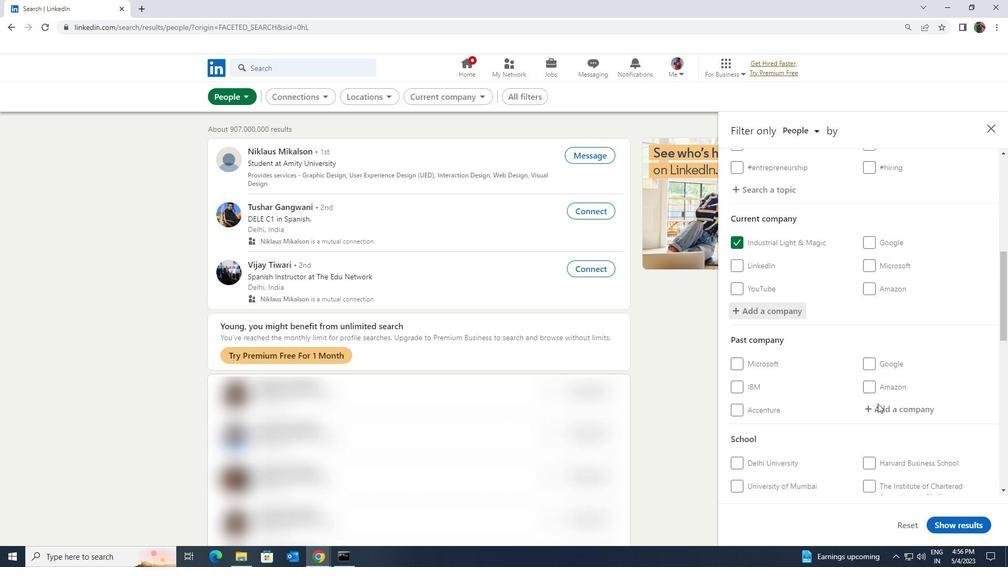 
Action: Mouse scrolled (878, 403) with delta (0, 0)
Screenshot: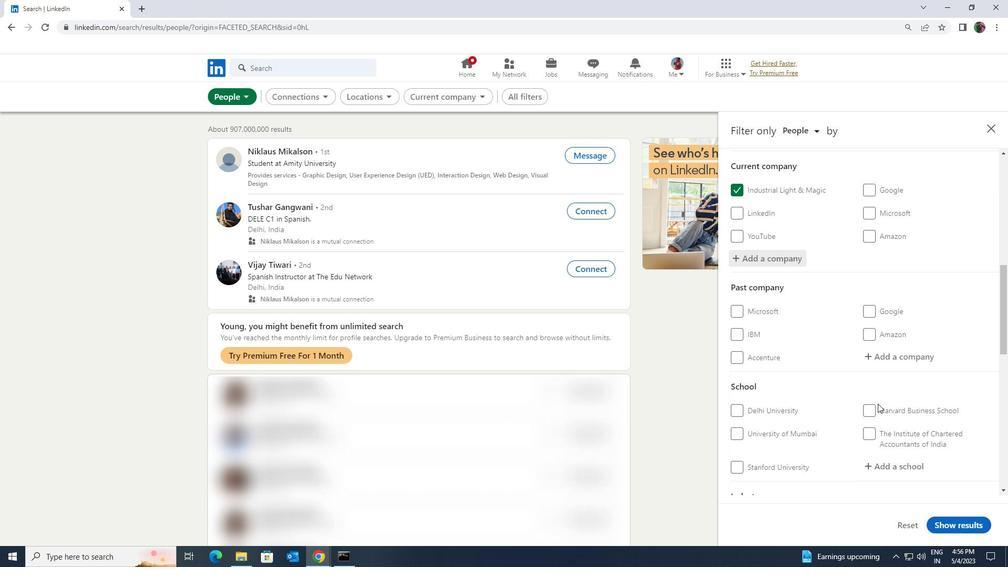 
Action: Mouse moved to (878, 410)
Screenshot: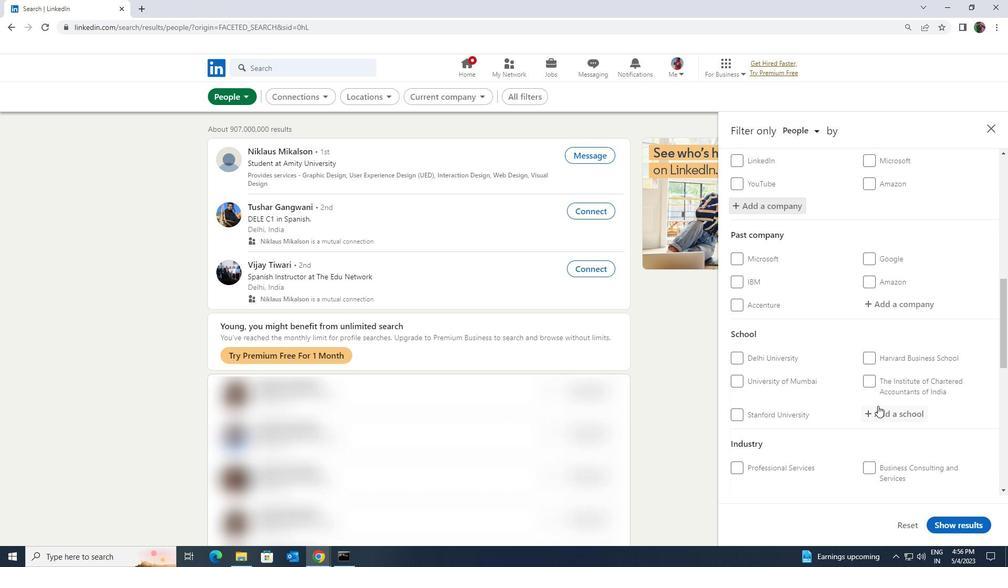 
Action: Mouse pressed left at (878, 410)
Screenshot: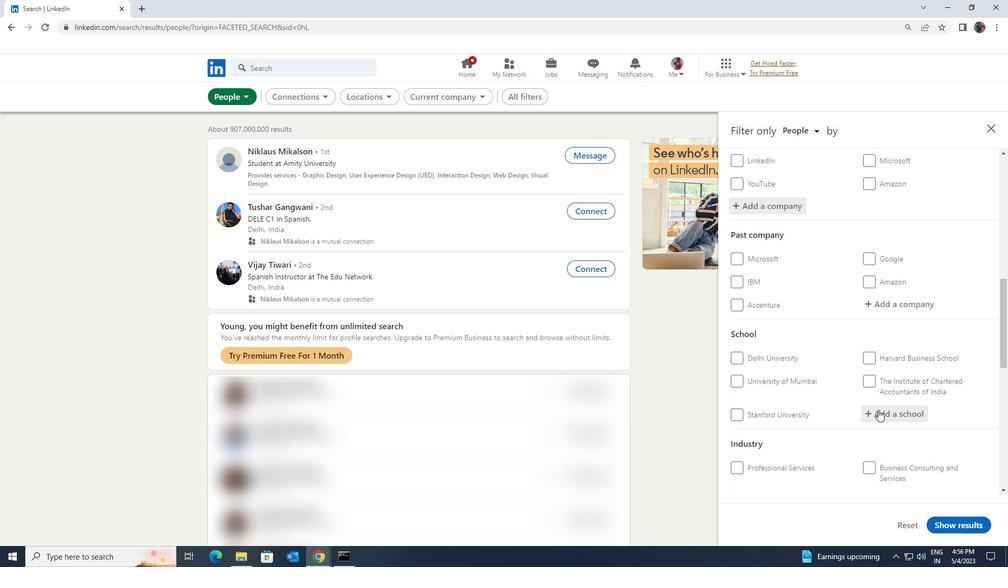 
Action: Key pressed <Key.shift><Key.shift><Key.shift><Key.shift>NORTH<Key.space><Key.shift>EASTERN<Key.space><Key.shift>REGIONAL
Screenshot: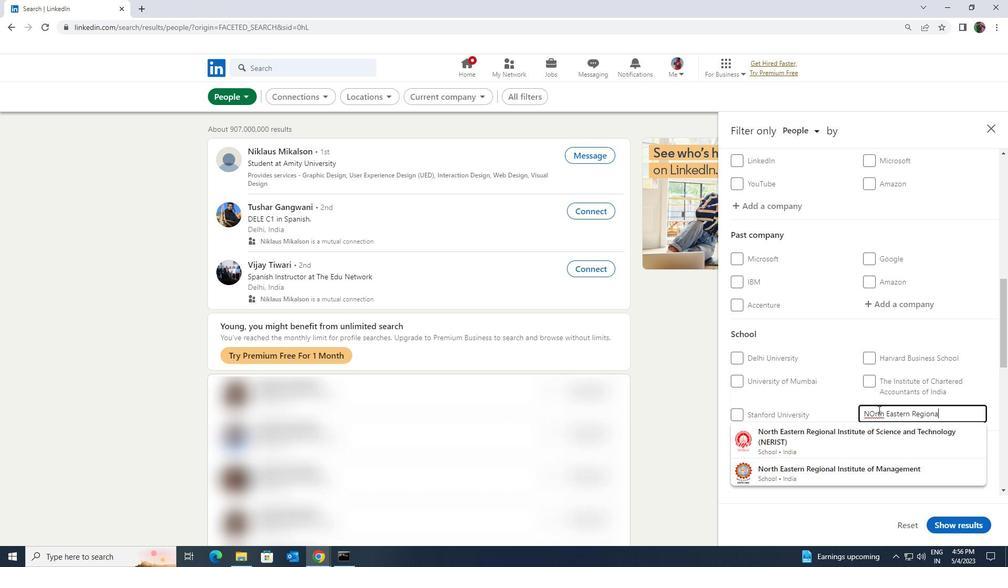 
Action: Mouse moved to (873, 438)
Screenshot: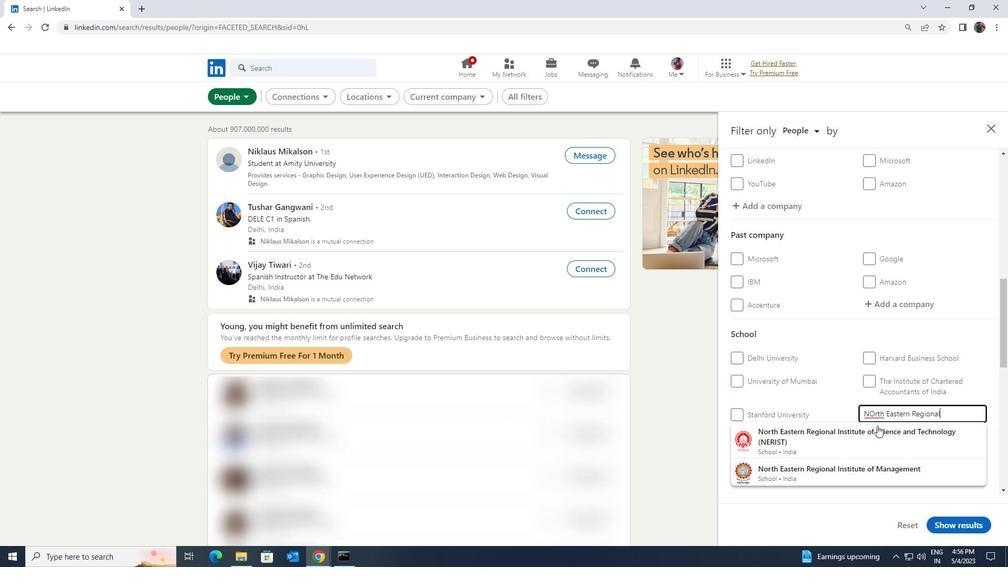 
Action: Mouse pressed left at (873, 438)
Screenshot: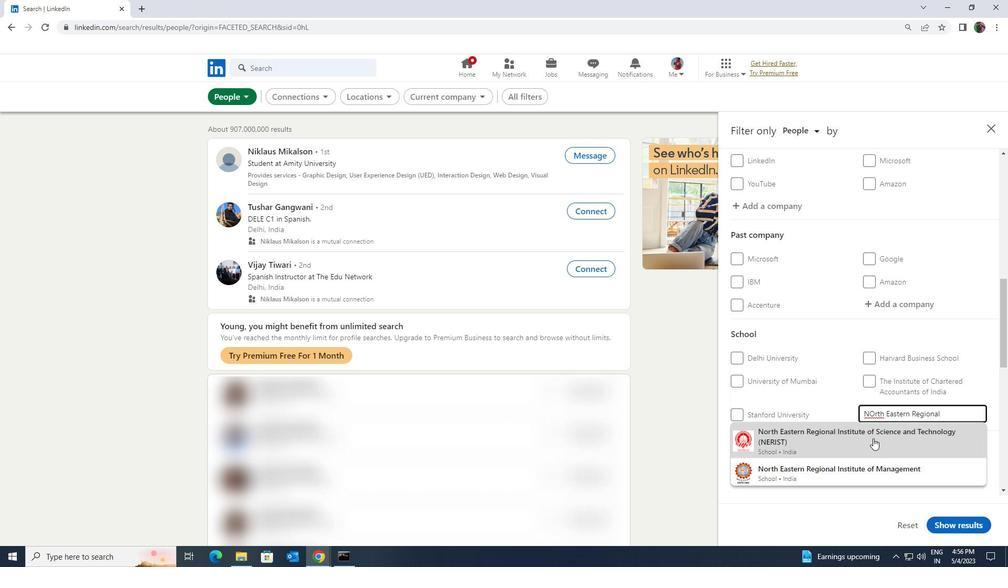 
Action: Mouse scrolled (873, 438) with delta (0, 0)
Screenshot: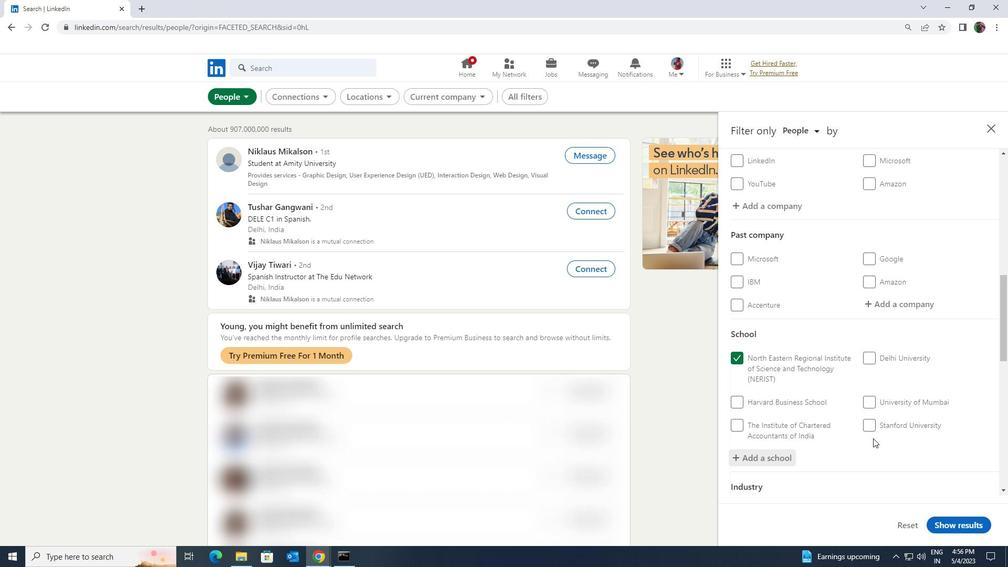 
Action: Mouse scrolled (873, 438) with delta (0, 0)
Screenshot: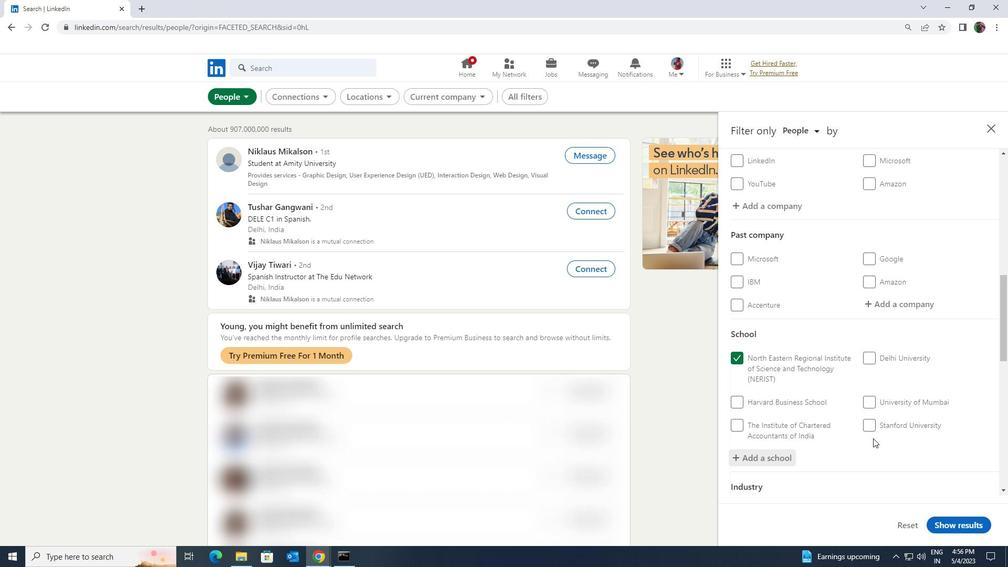 
Action: Mouse moved to (874, 434)
Screenshot: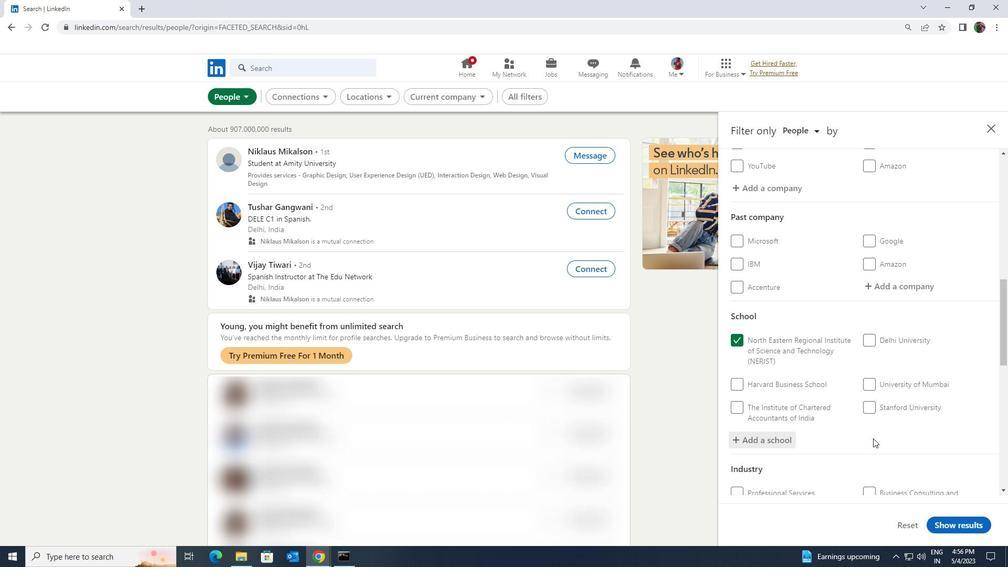 
Action: Mouse scrolled (874, 433) with delta (0, 0)
Screenshot: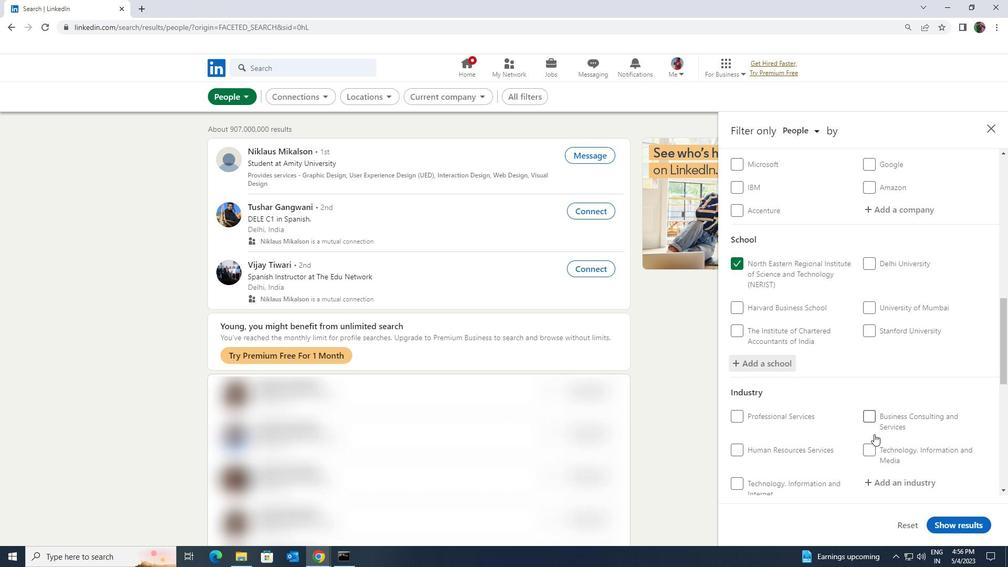 
Action: Mouse moved to (879, 423)
Screenshot: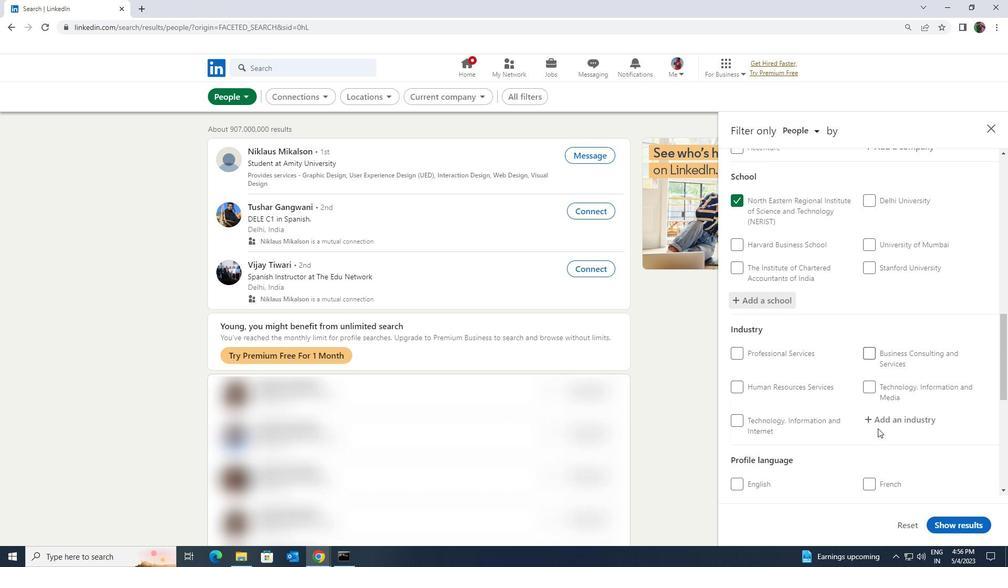 
Action: Mouse pressed left at (879, 423)
Screenshot: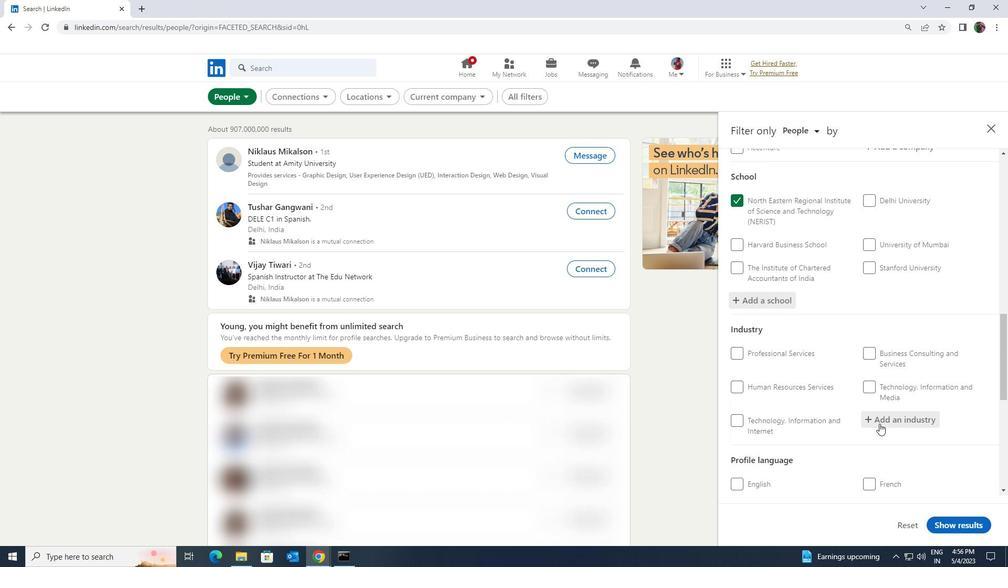 
Action: Key pressed <Key.shift><Key.shift><Key.shift><Key.shift><Key.shift><Key.shift><Key.shift><Key.shift><Key.shift><Key.shift><Key.shift><Key.shift><Key.shift>SHEET<Key.space><Key.shift>MUSIC
Screenshot: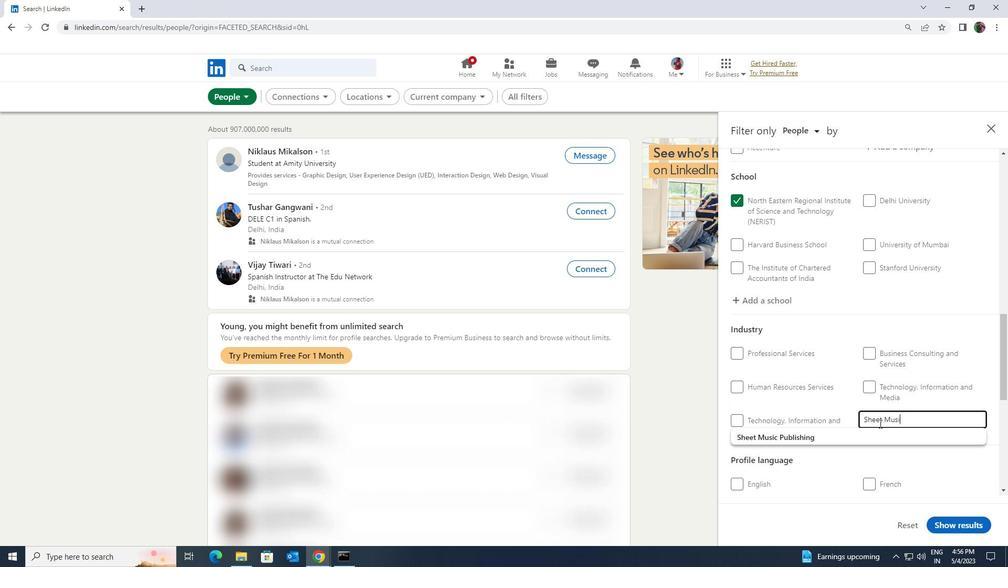 
Action: Mouse moved to (887, 432)
Screenshot: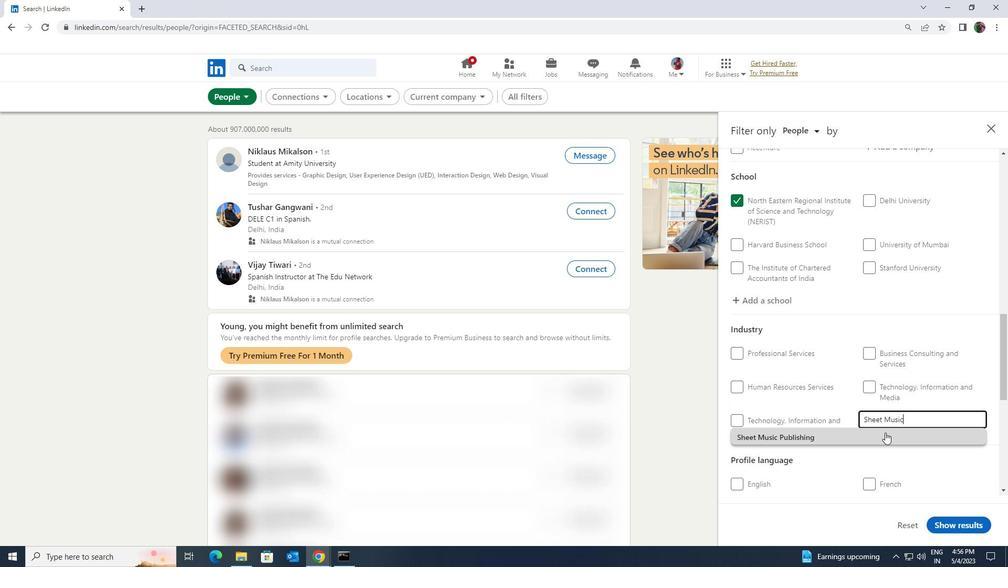 
Action: Mouse pressed left at (887, 432)
Screenshot: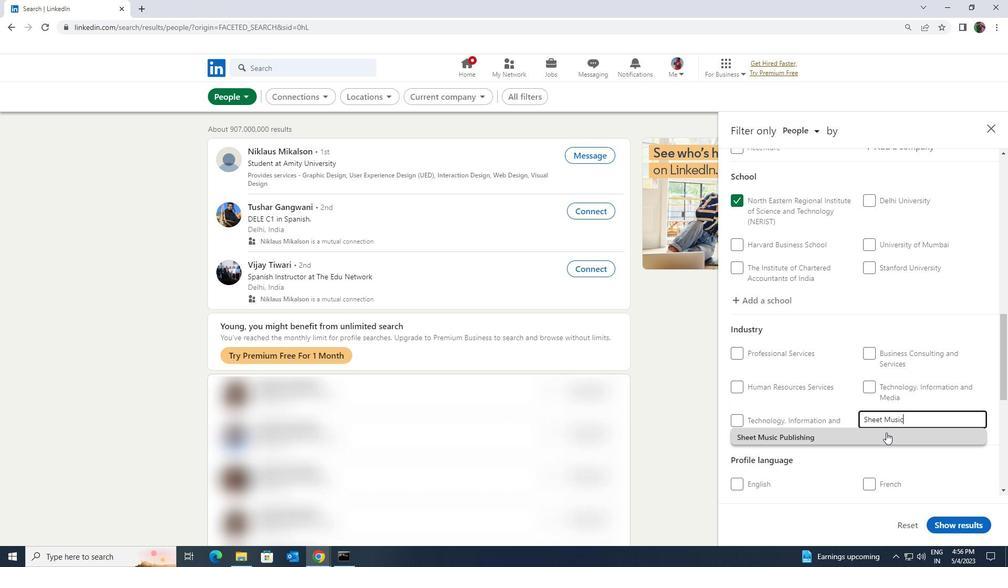 
Action: Mouse moved to (887, 432)
Screenshot: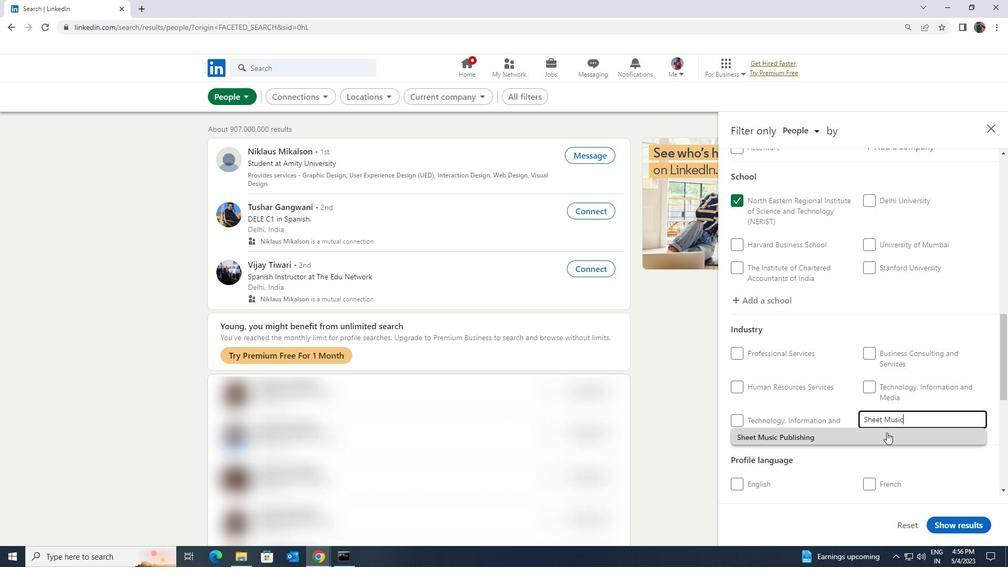
Action: Mouse scrolled (887, 432) with delta (0, 0)
Screenshot: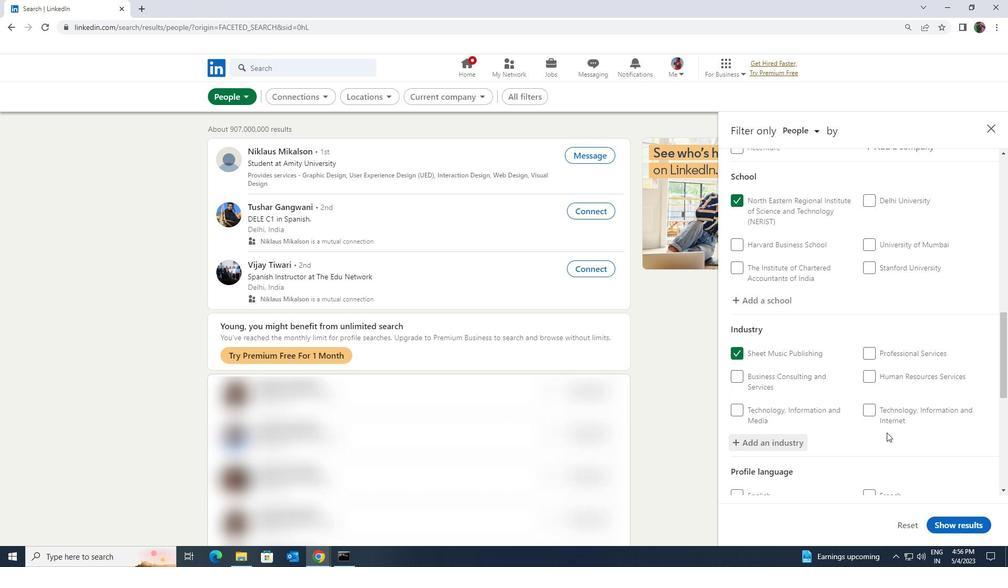 
Action: Mouse scrolled (887, 432) with delta (0, 0)
Screenshot: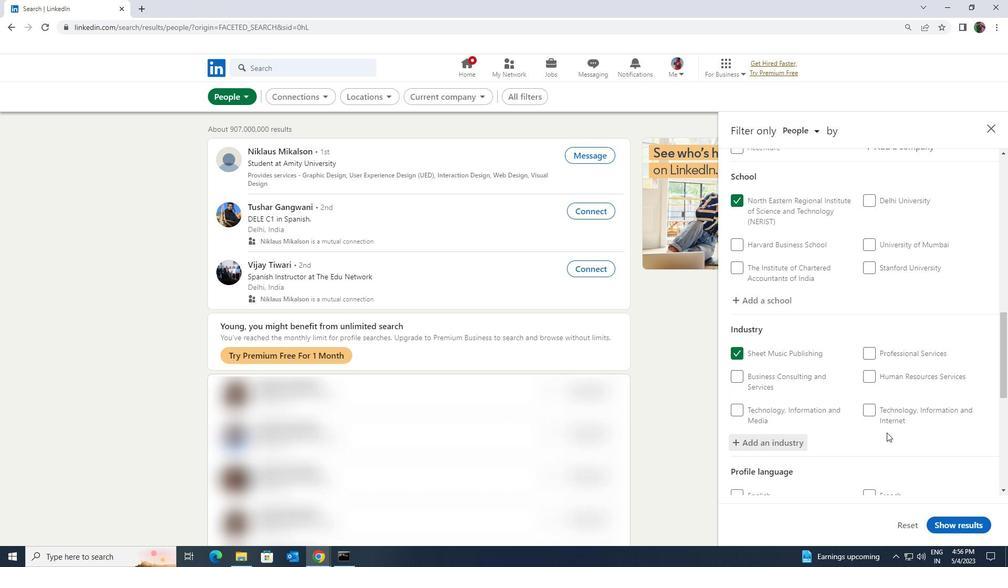 
Action: Mouse moved to (889, 432)
Screenshot: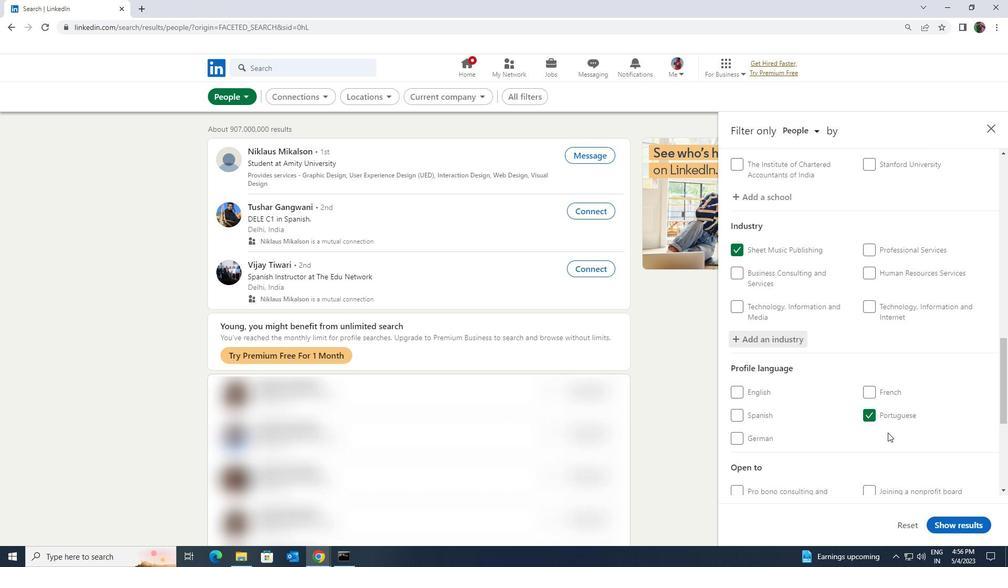 
Action: Mouse scrolled (889, 432) with delta (0, 0)
Screenshot: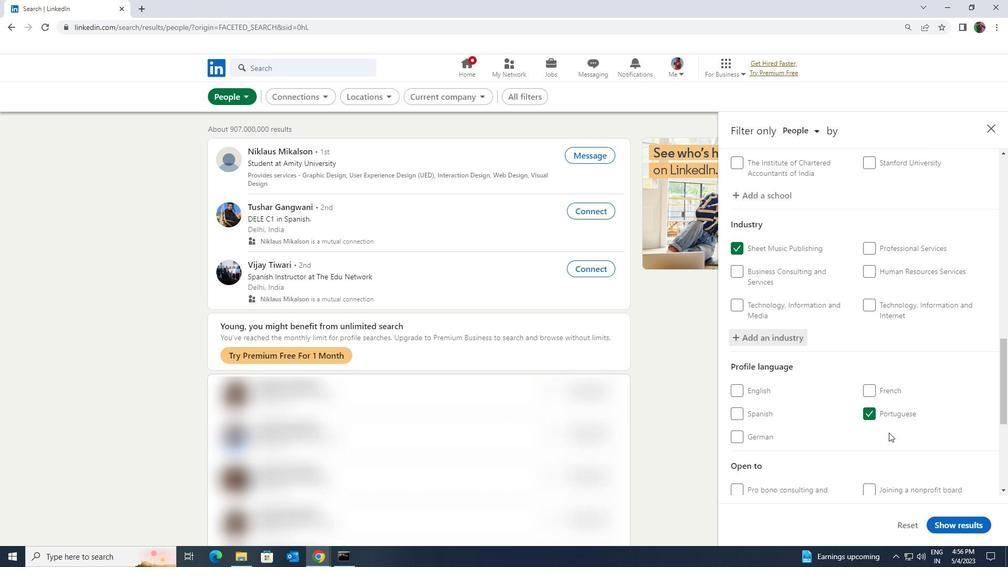 
Action: Mouse moved to (889, 433)
Screenshot: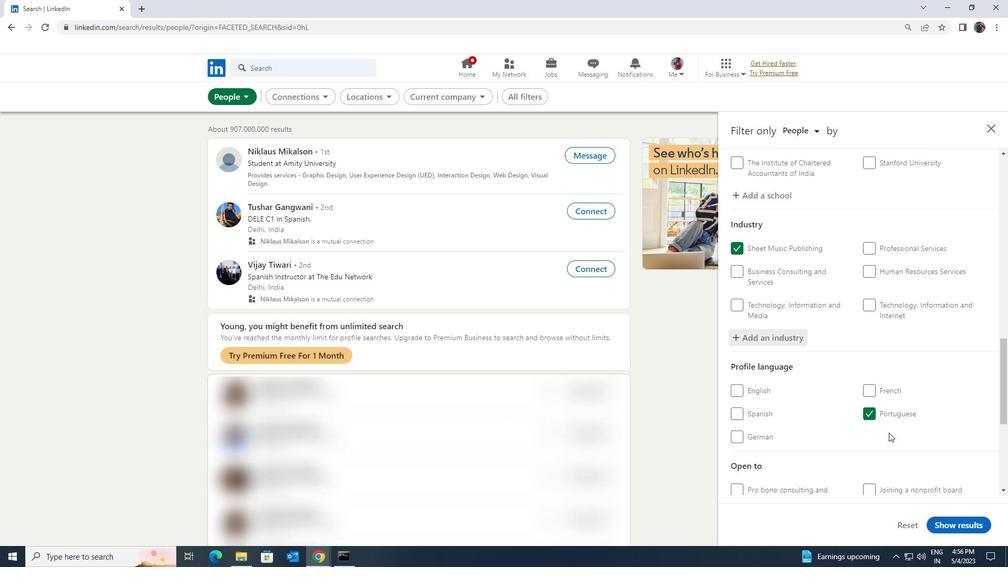 
Action: Mouse scrolled (889, 432) with delta (0, 0)
Screenshot: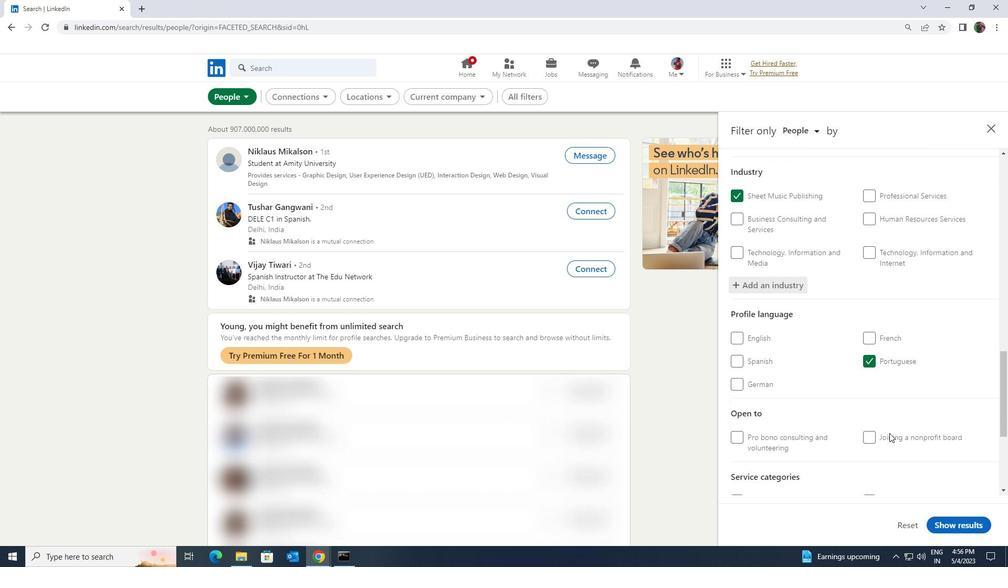 
Action: Mouse scrolled (889, 432) with delta (0, 0)
Screenshot: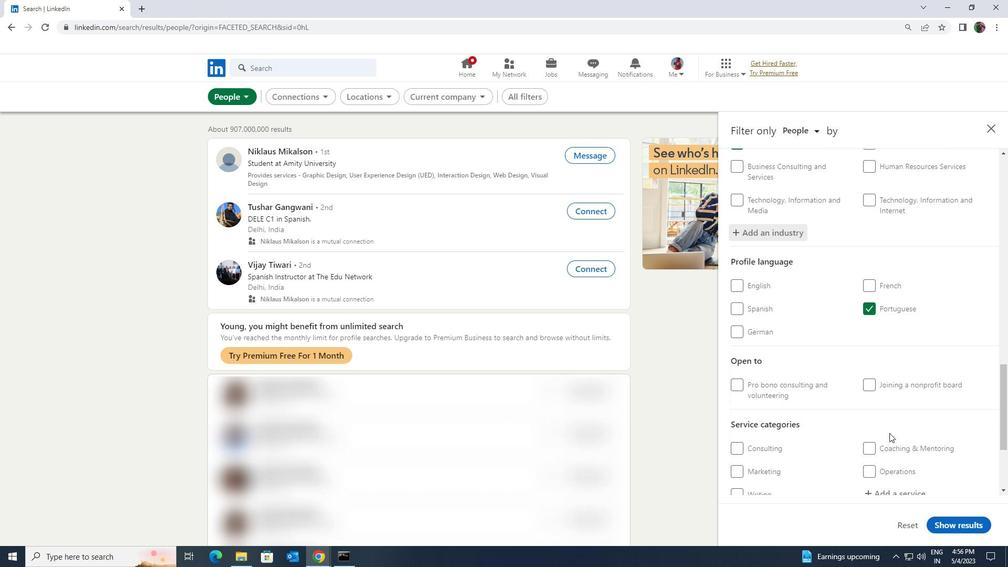 
Action: Mouse scrolled (889, 432) with delta (0, 0)
Screenshot: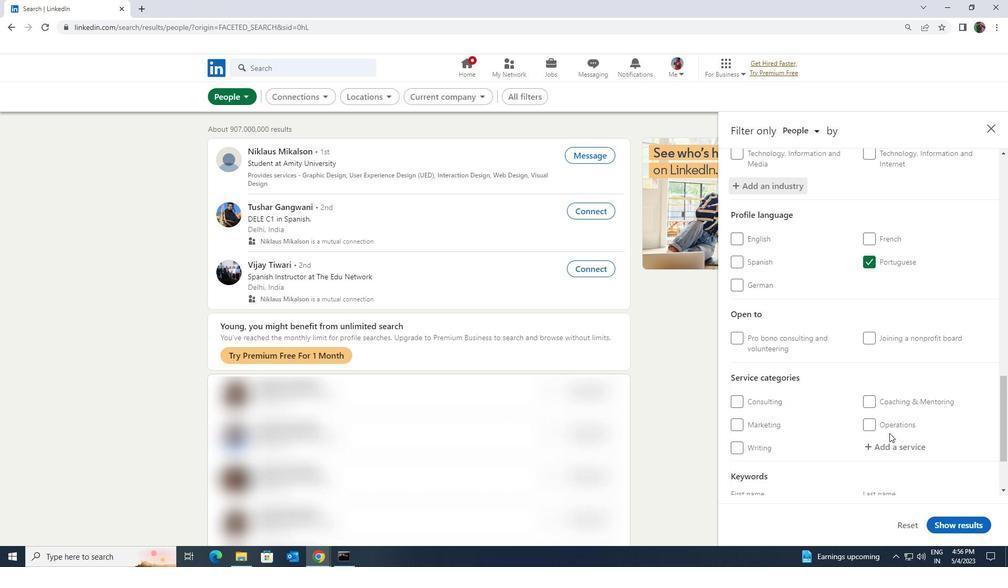 
Action: Mouse moved to (904, 383)
Screenshot: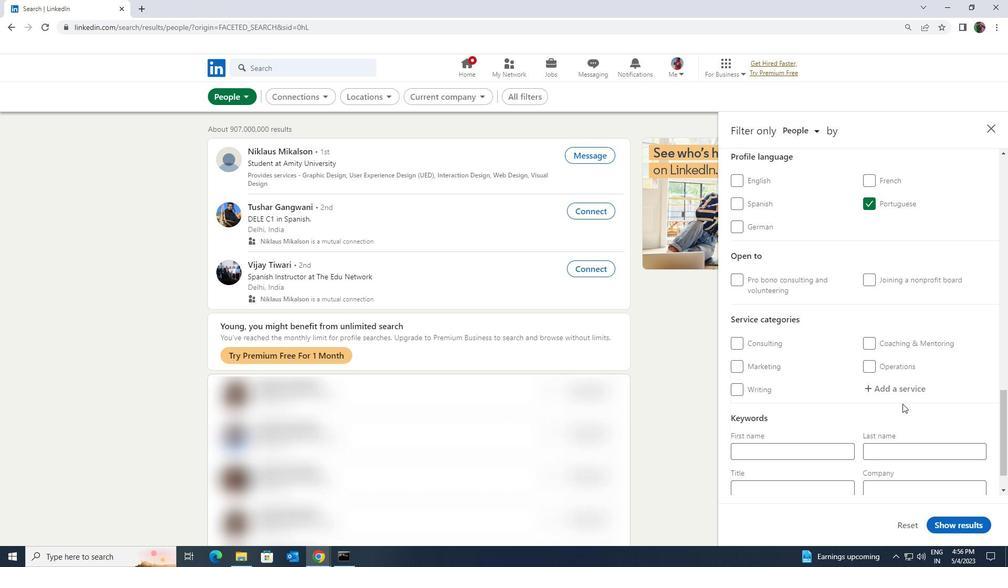 
Action: Mouse pressed left at (904, 383)
Screenshot: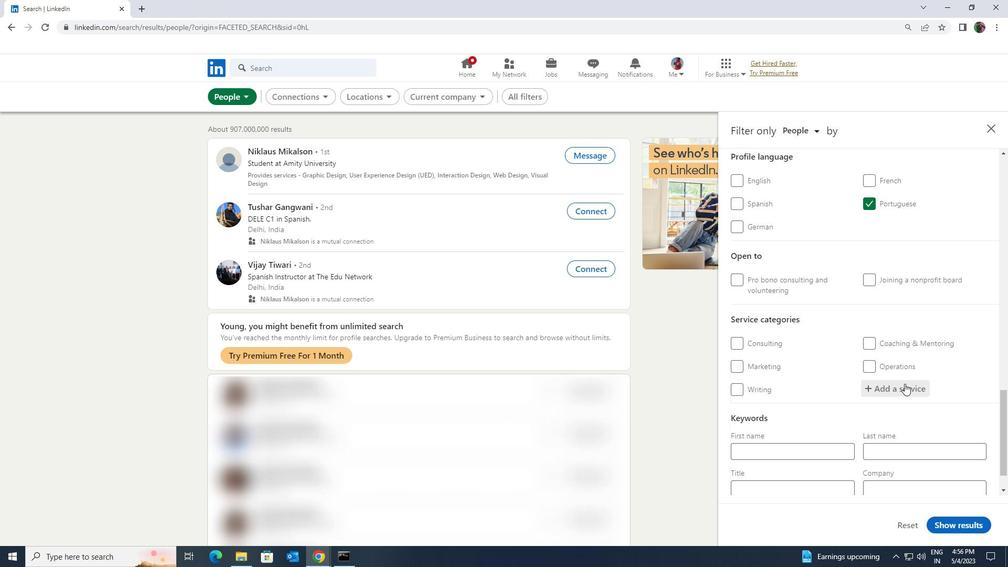 
Action: Key pressed <Key.shift><Key.shift>MANAGEMENTS<Key.enter>
Screenshot: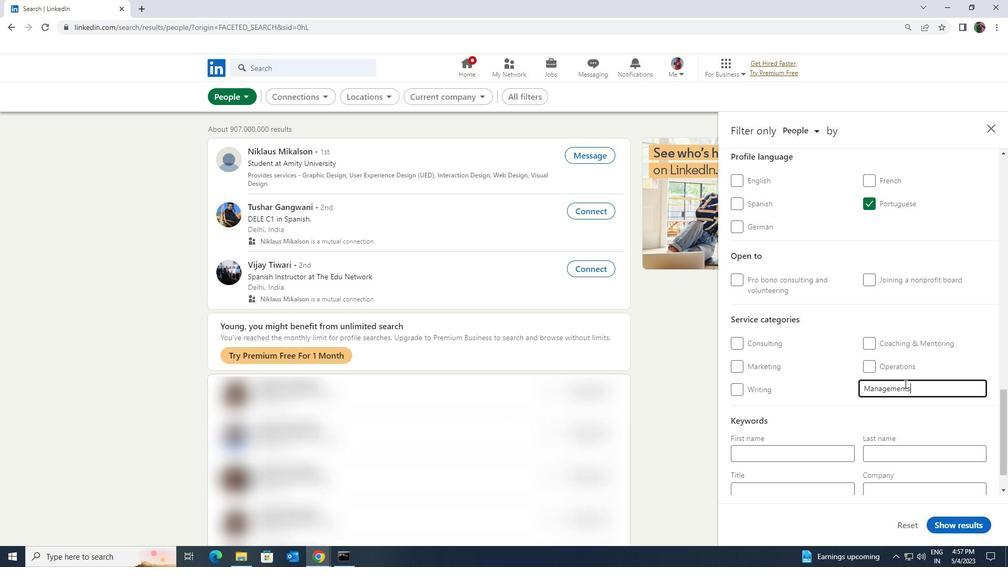 
Action: Mouse moved to (900, 387)
Screenshot: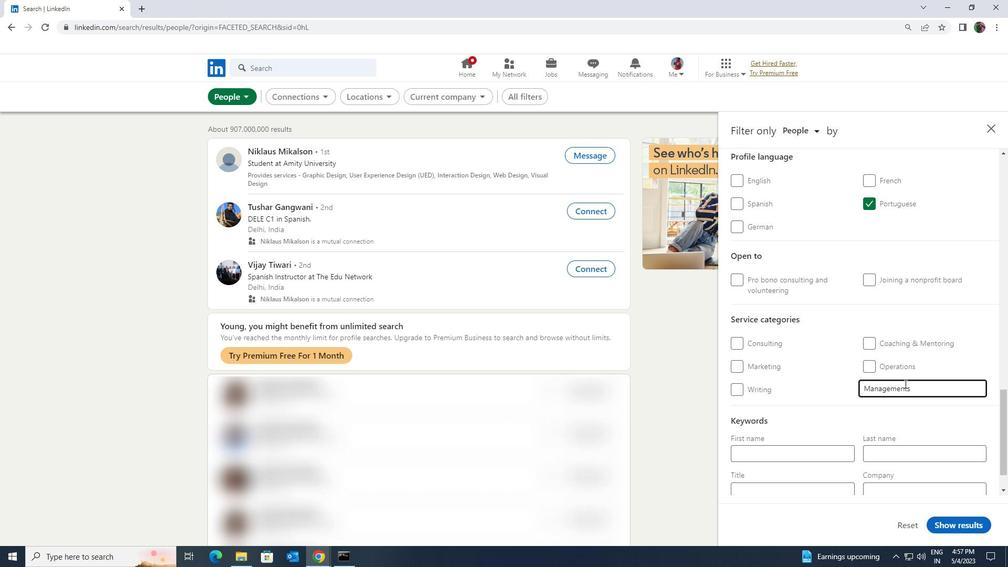 
Action: Mouse scrolled (900, 387) with delta (0, 0)
Screenshot: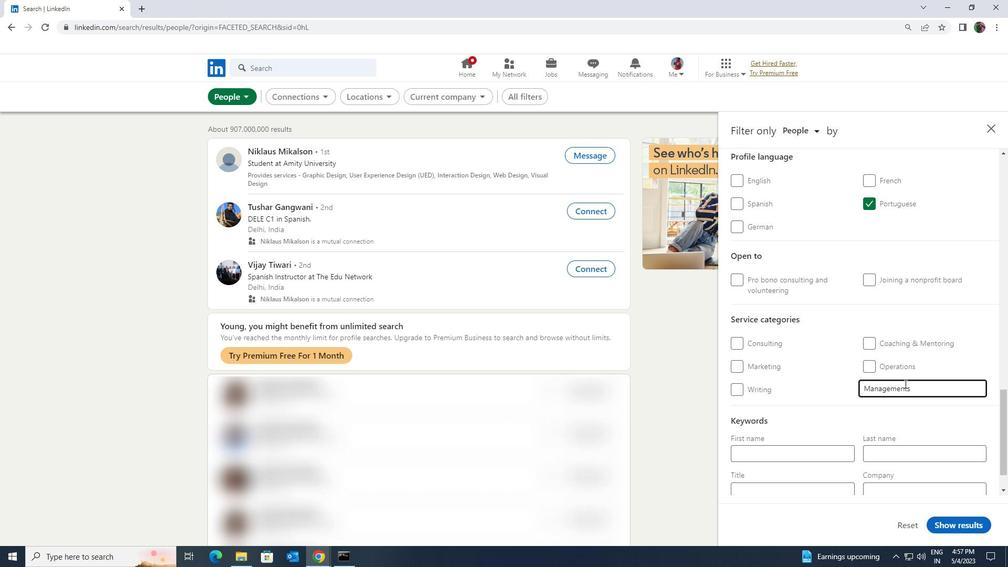 
Action: Mouse moved to (895, 390)
Screenshot: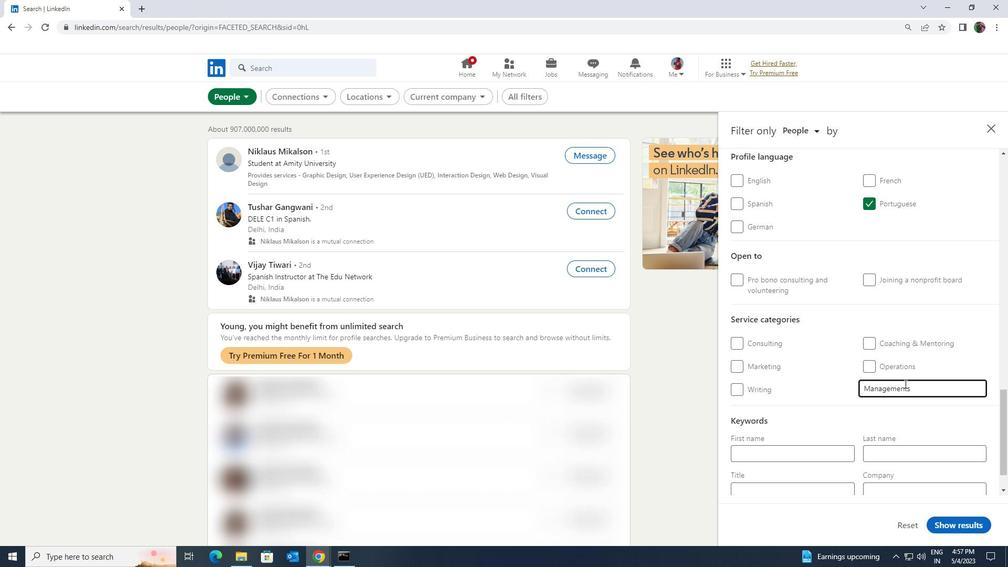 
Action: Mouse scrolled (895, 390) with delta (0, 0)
Screenshot: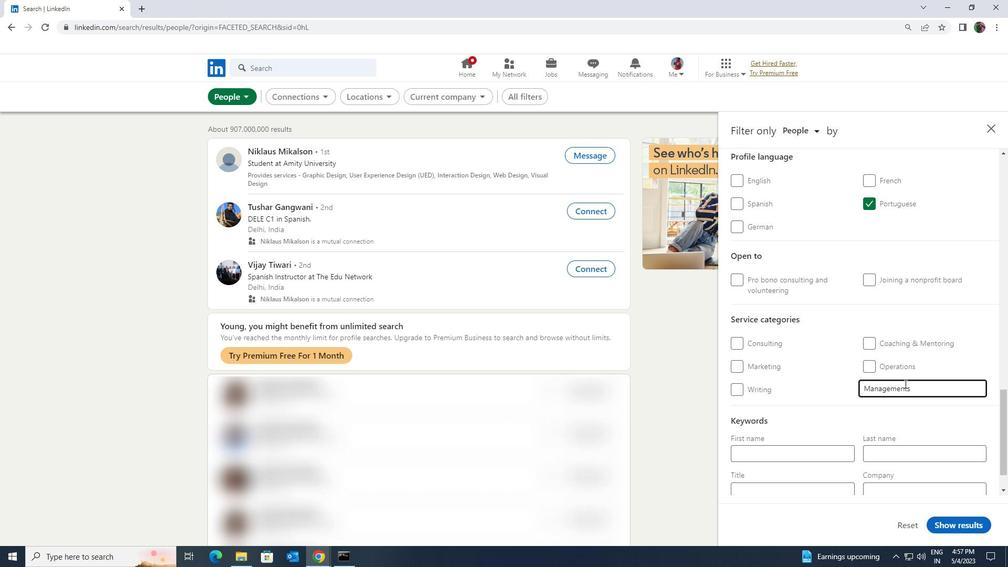 
Action: Mouse moved to (809, 441)
Screenshot: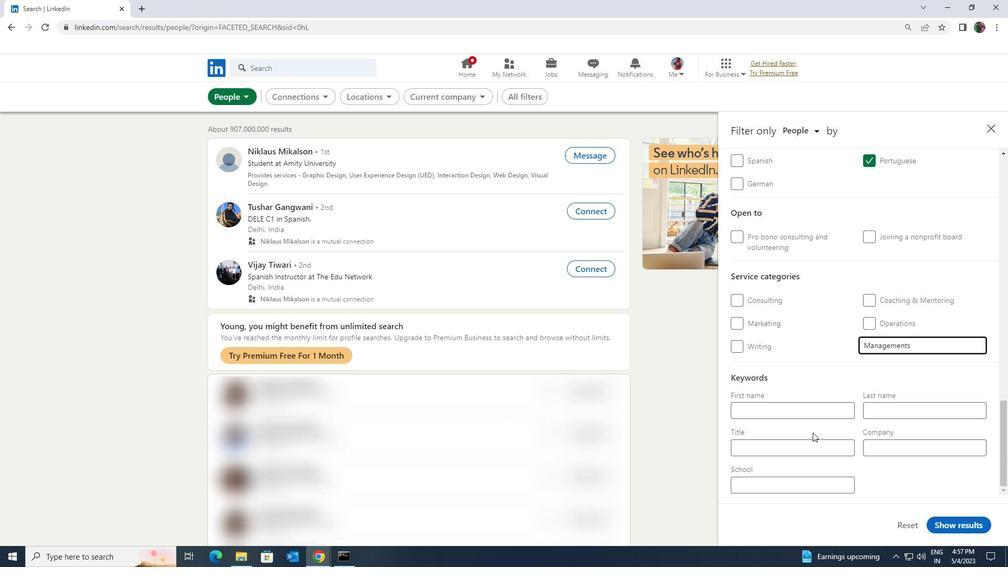 
Action: Mouse pressed left at (809, 441)
Screenshot: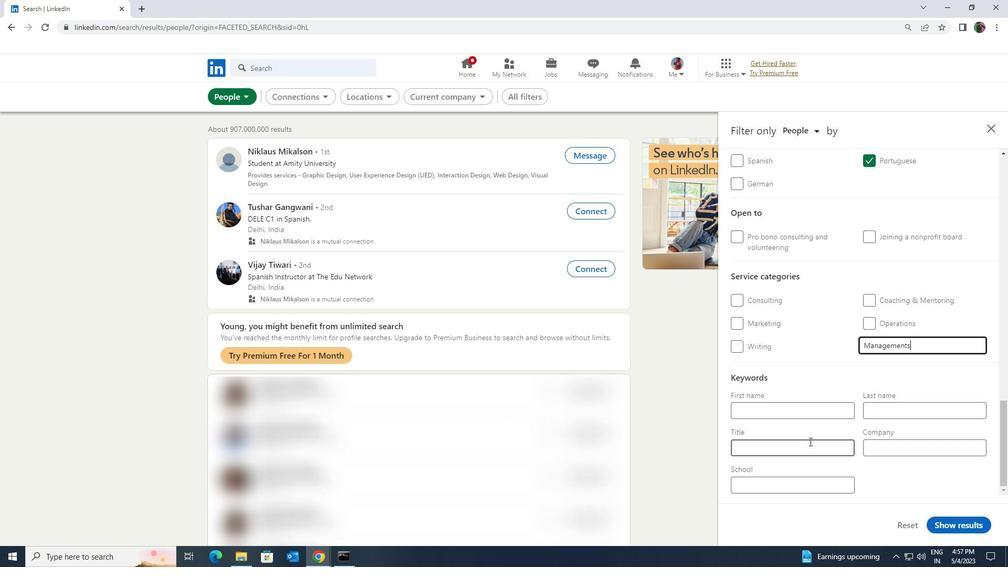 
Action: Key pressed <Key.shift><Key.shift><Key.shift><Key.shift><Key.shift><Key.shift><Key.shift><Key.shift><Key.shift><Key.shift><Key.shift><Key.shift><Key.shift><Key.shift><Key.shift><Key.shift><Key.shift><Key.shift><Key.shift><Key.shift><Key.shift><Key.shift><Key.shift><Key.shift><Key.shift><Key.shift><Key.shift><Key.shift><Key.shift><Key.shift><Key.shift><Key.shift><Key.shift><Key.shift><Key.shift><Key.shift><Key.shift><Key.shift><Key.shift><Key.shift><Key.shift><Key.shift><Key.shift><Key.shift><Key.shift><Key.shift><Key.shift><Key.shift><Key.shift><Key.shift><Key.shift><Key.shift><Key.shift><Key.shift><Key.shift><Key.shift><Key.shift><Key.shift><Key.shift><Key.shift><Key.shift><Key.shift><Key.shift><Key.shift><Key.shift><Key.shift><Key.shift><Key.shift><Key.shift><Key.shift><Key.shift><Key.shift><Key.shift><Key.shift><Key.shift>HUMAN<Key.space><Key.shift>RESOURCES<Key.enter>
Screenshot: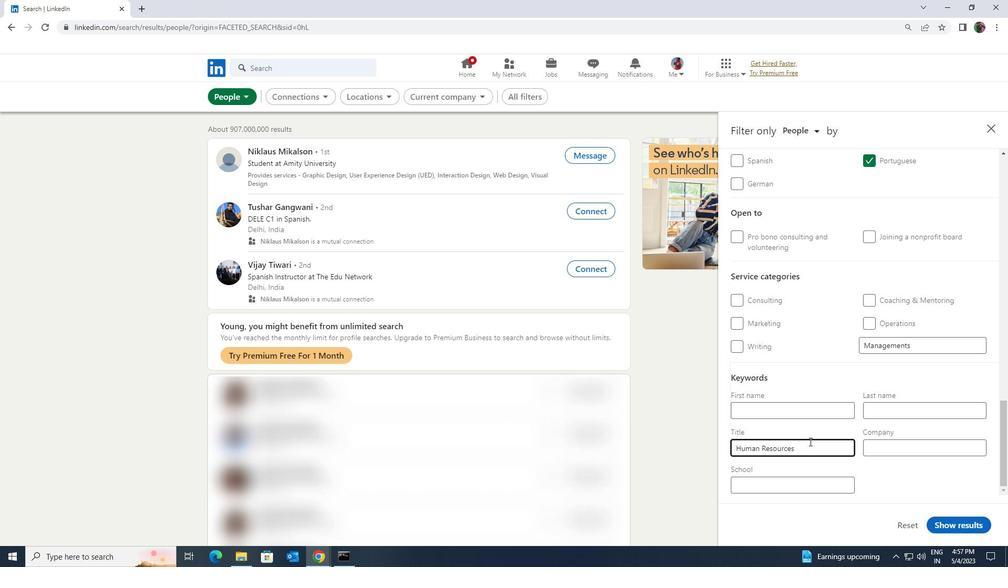 
Action: Mouse moved to (941, 526)
Screenshot: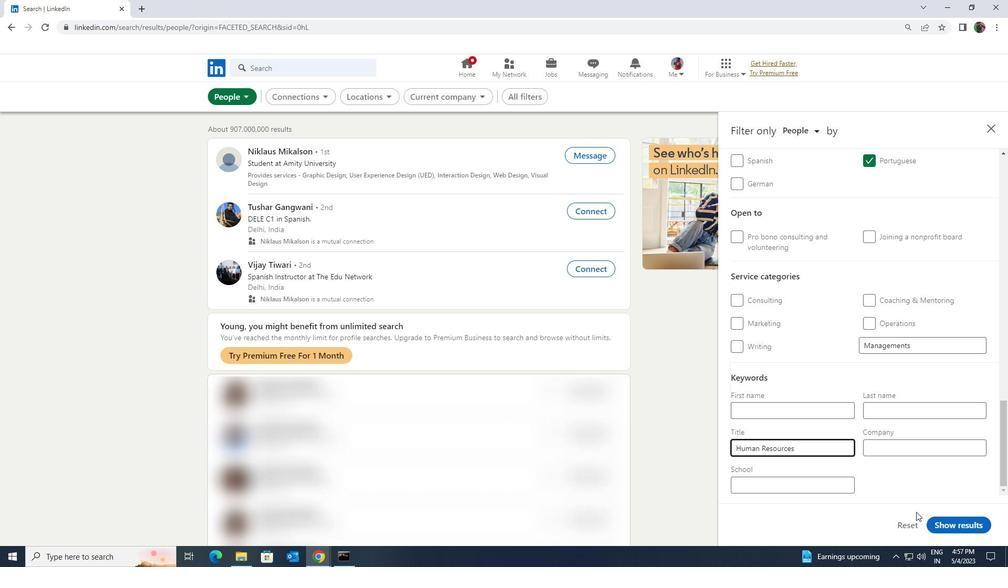 
Action: Mouse pressed left at (941, 526)
Screenshot: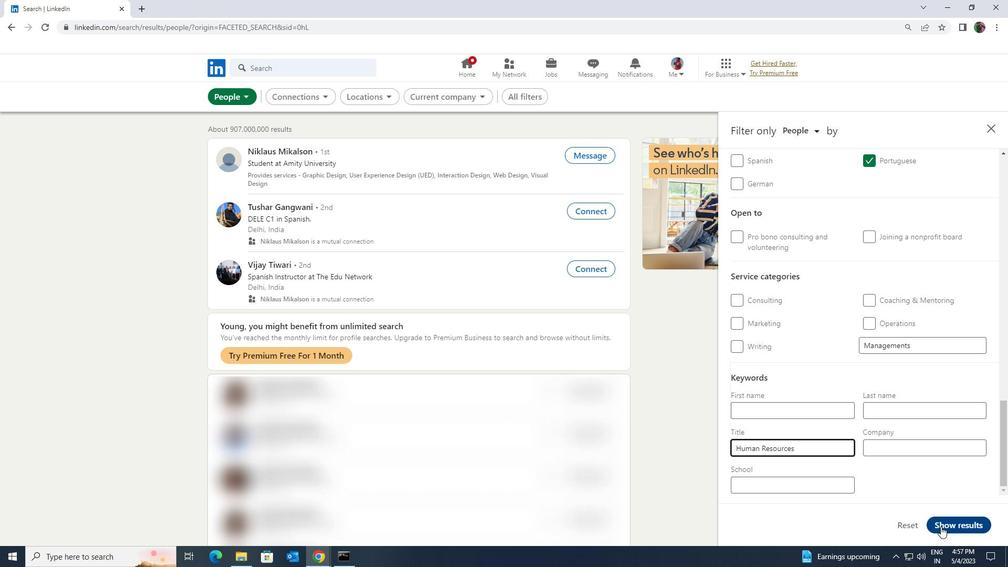 
